 Task: Look for space in Lucena, Spain from 1st June, 2023 to 4th June, 2023 for 1 adult in price range Rs.6000 to Rs.16000. Place can be private room with 1  bedroom having 1 bed and 1 bathroom. Property type can be house, flat, guest house. Amenities needed are: wifi. Booking option can be shelf check-in. Required host language is English.
Action: Mouse moved to (327, 169)
Screenshot: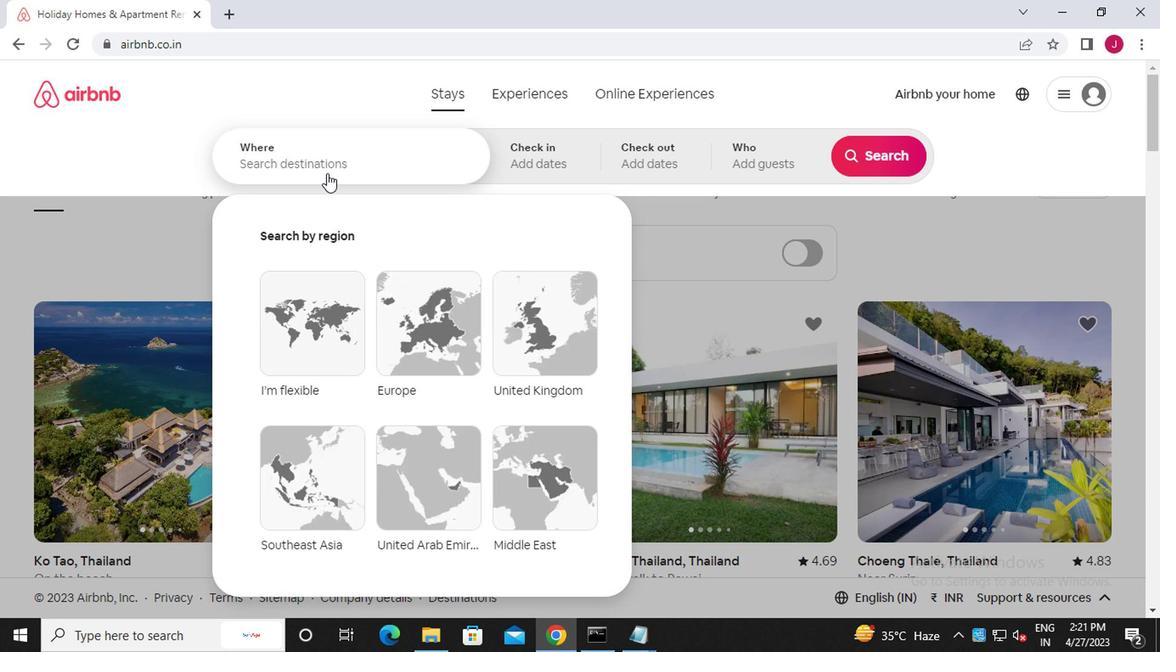 
Action: Mouse pressed left at (327, 169)
Screenshot: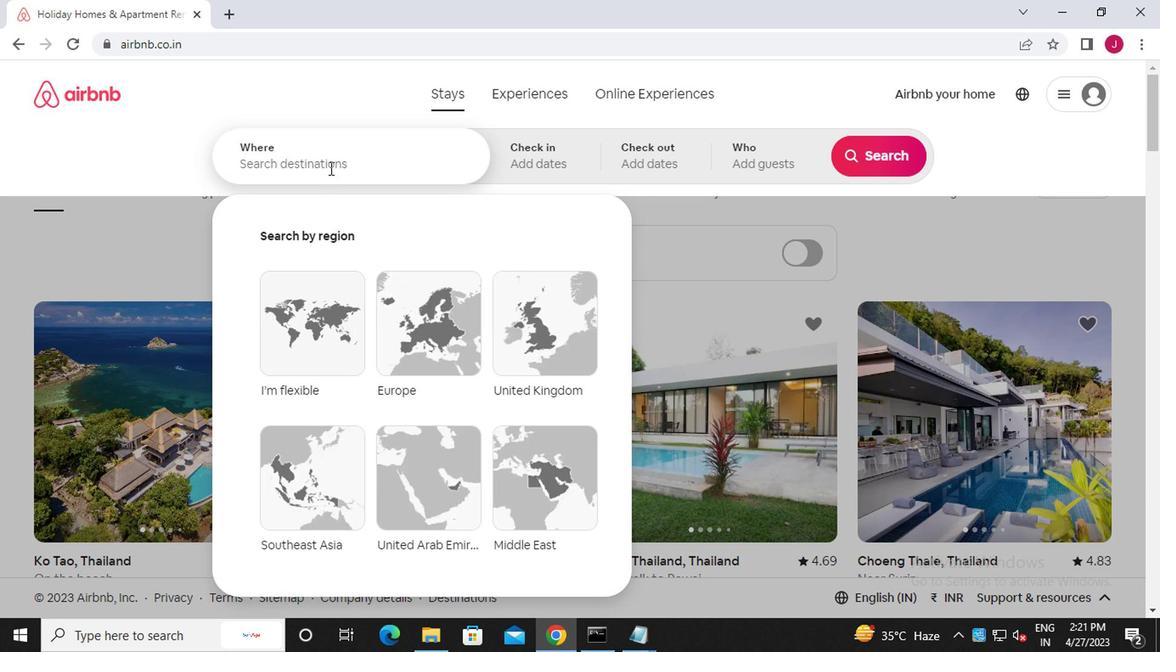 
Action: Key pressed l<Key.caps_lock>ucena,<Key.caps_lock>s<Key.caps_lock>pain
Screenshot: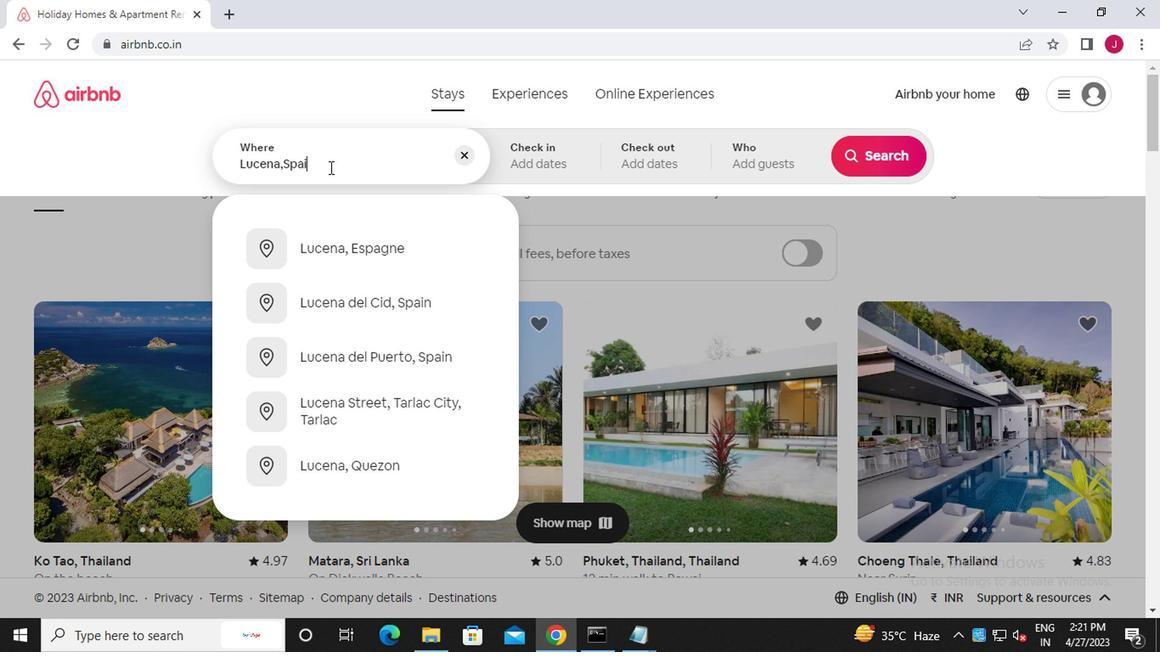 
Action: Mouse moved to (546, 160)
Screenshot: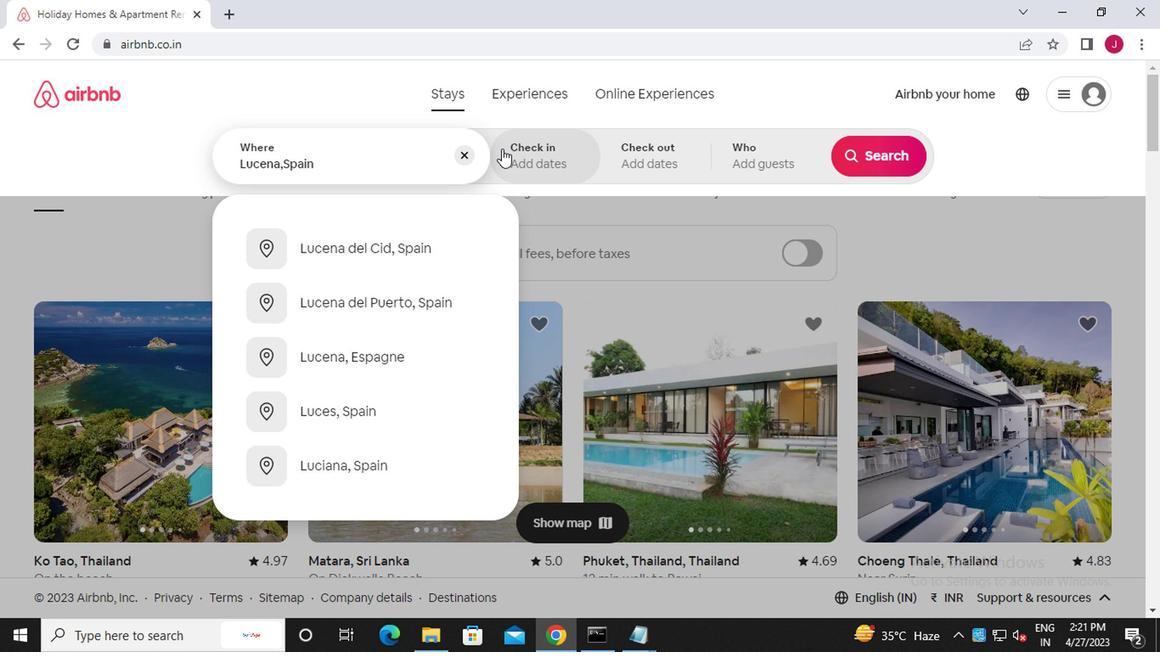 
Action: Mouse pressed left at (546, 160)
Screenshot: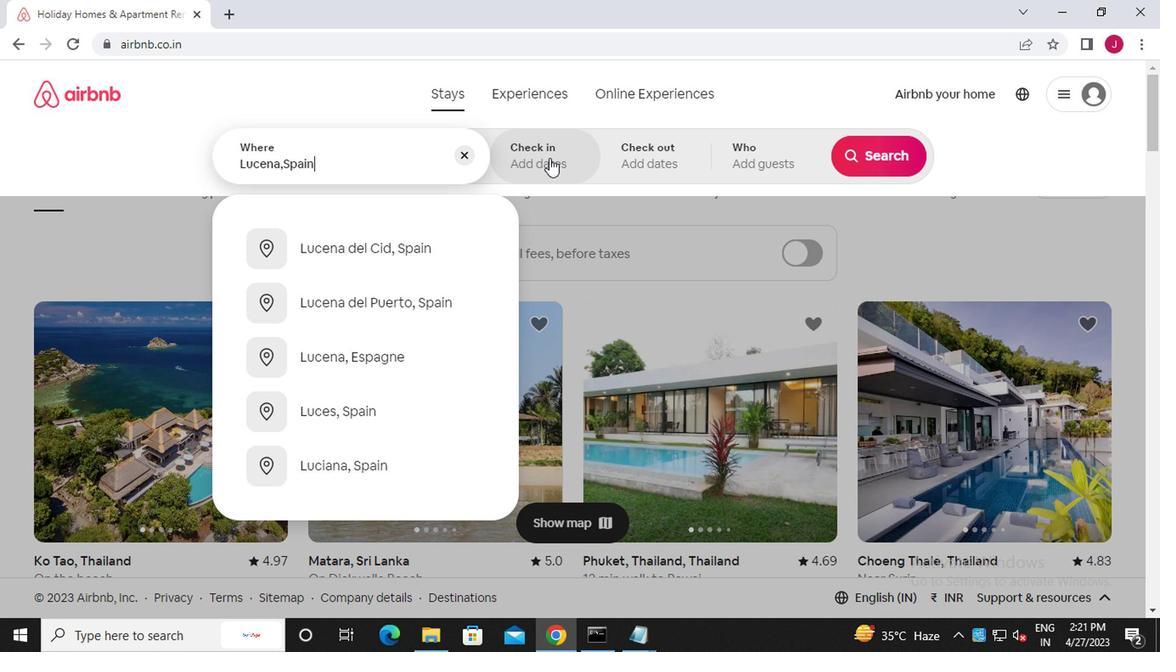 
Action: Mouse moved to (867, 292)
Screenshot: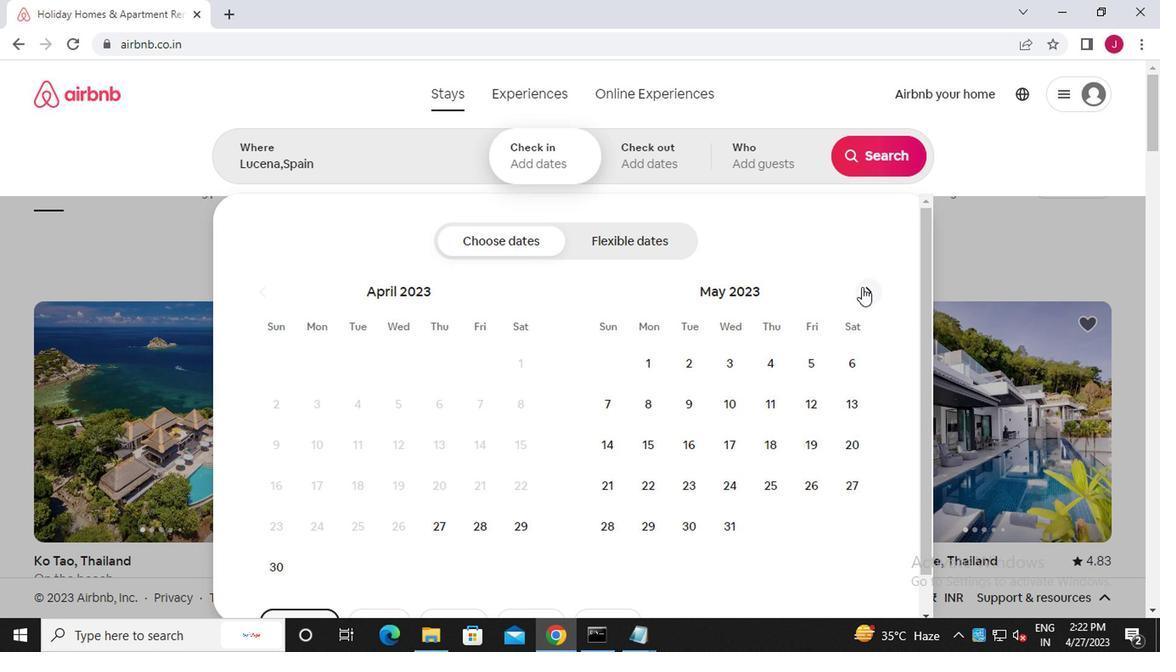 
Action: Mouse pressed left at (867, 292)
Screenshot: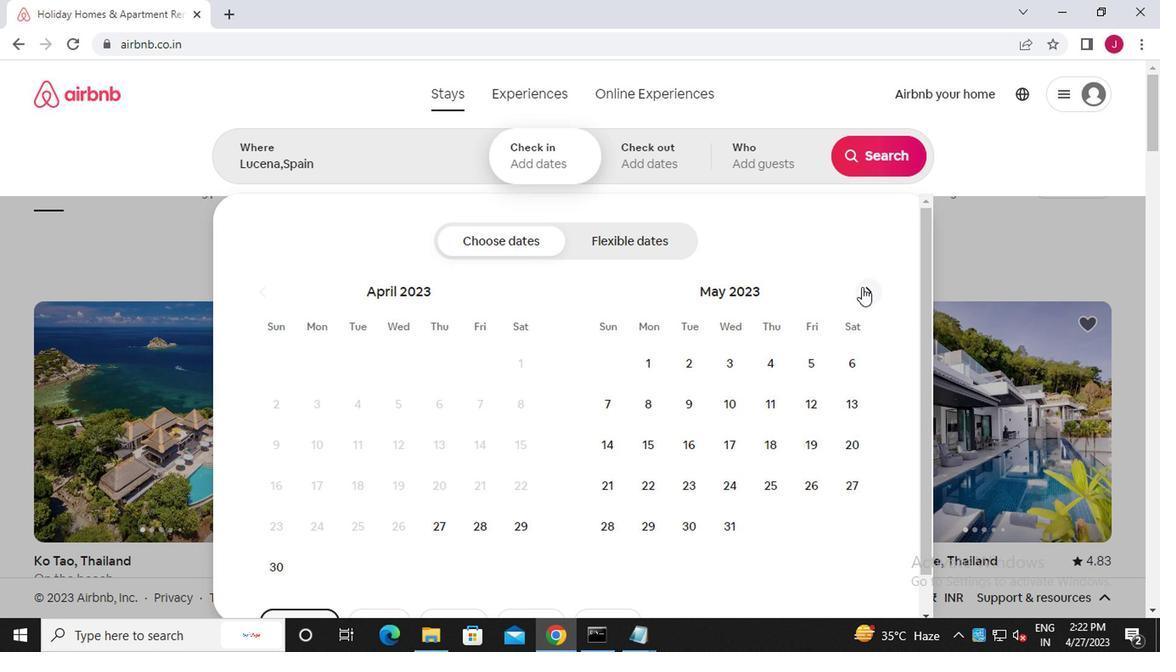 
Action: Mouse moved to (772, 363)
Screenshot: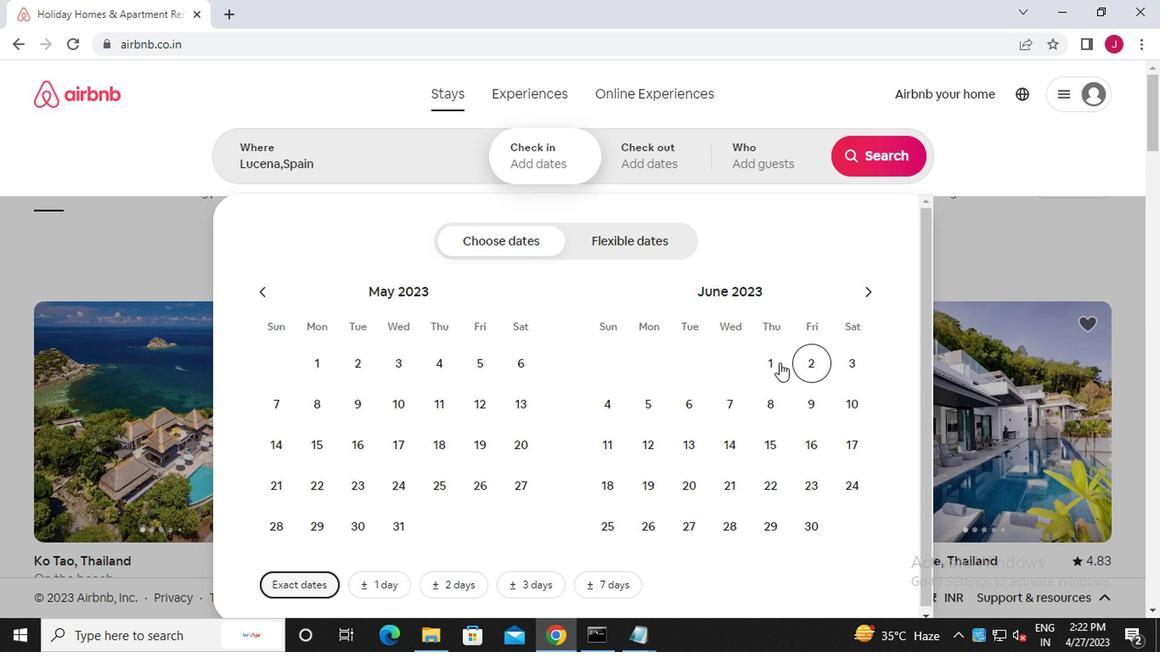 
Action: Mouse pressed left at (772, 363)
Screenshot: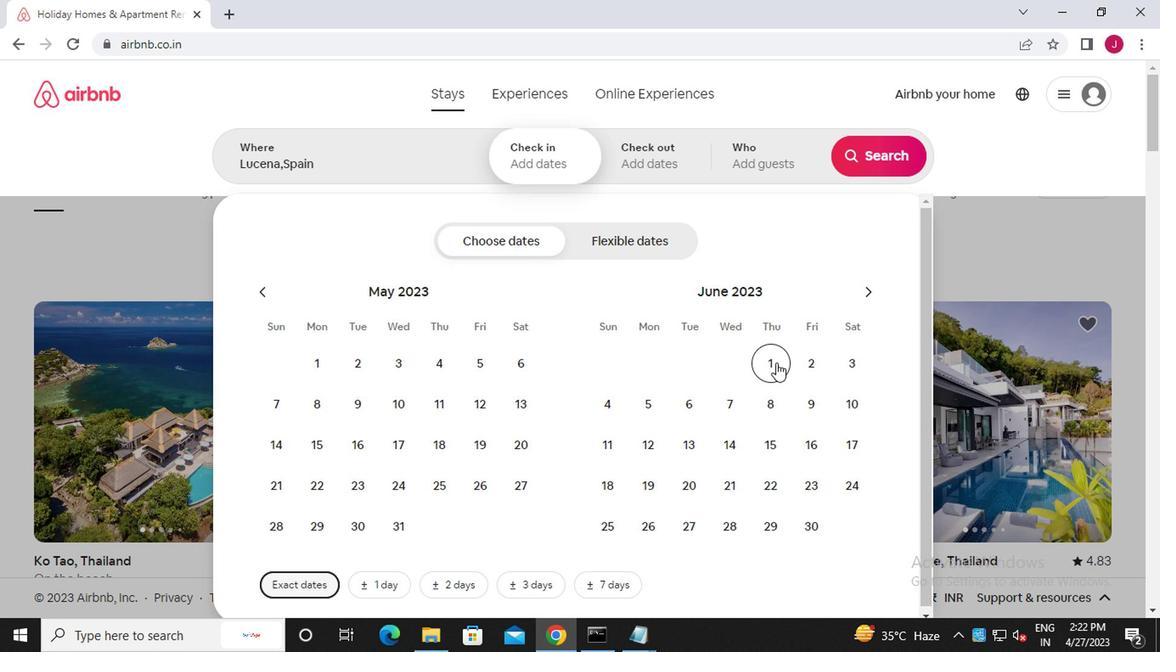 
Action: Mouse moved to (608, 400)
Screenshot: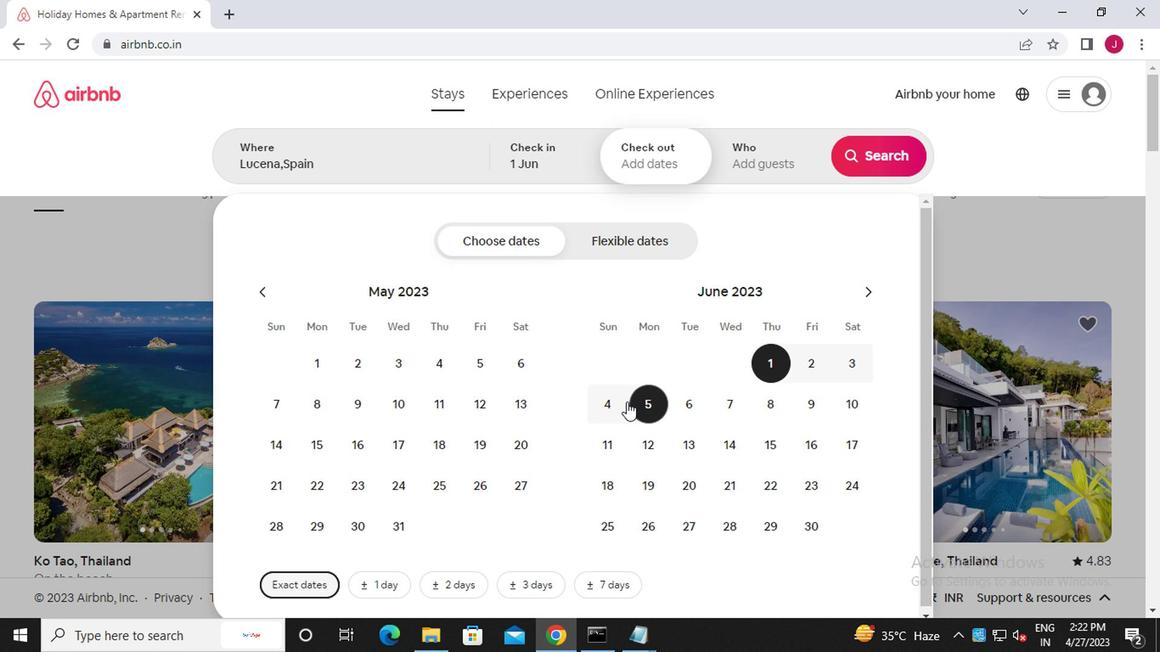 
Action: Mouse pressed left at (608, 400)
Screenshot: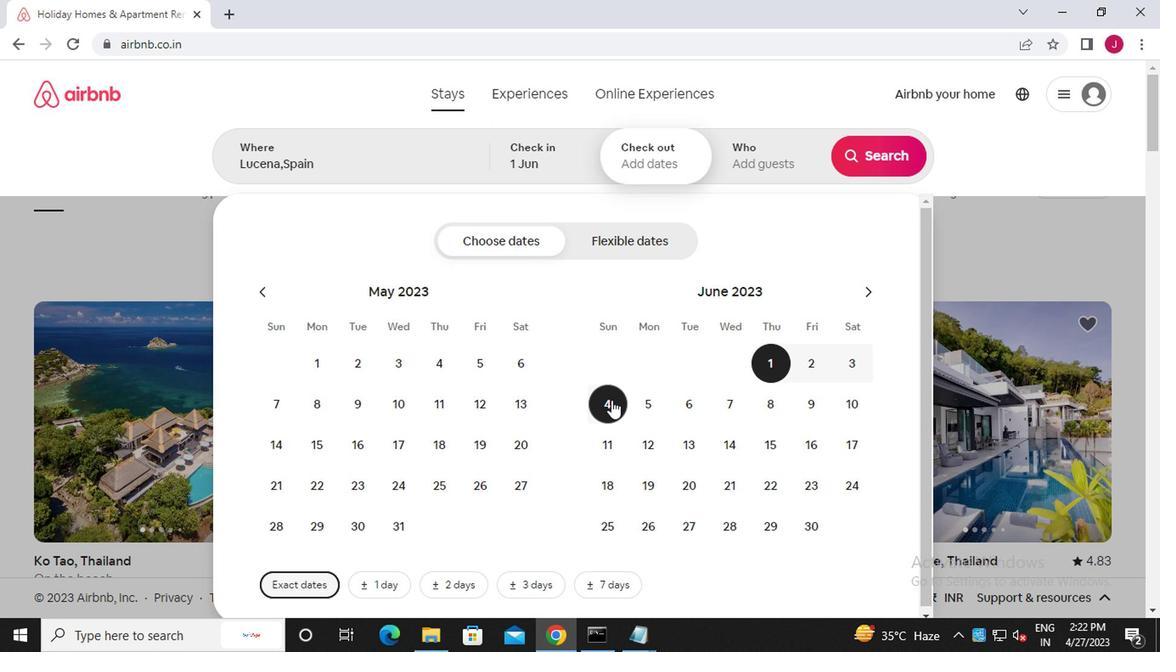 
Action: Mouse moved to (756, 162)
Screenshot: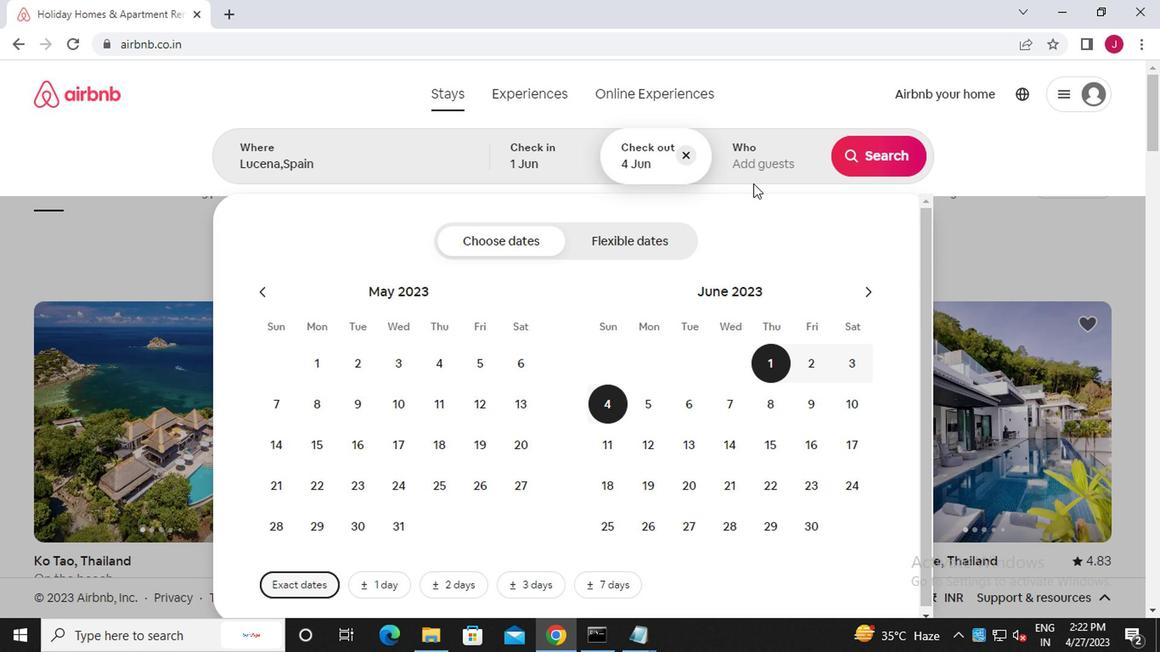 
Action: Mouse pressed left at (756, 162)
Screenshot: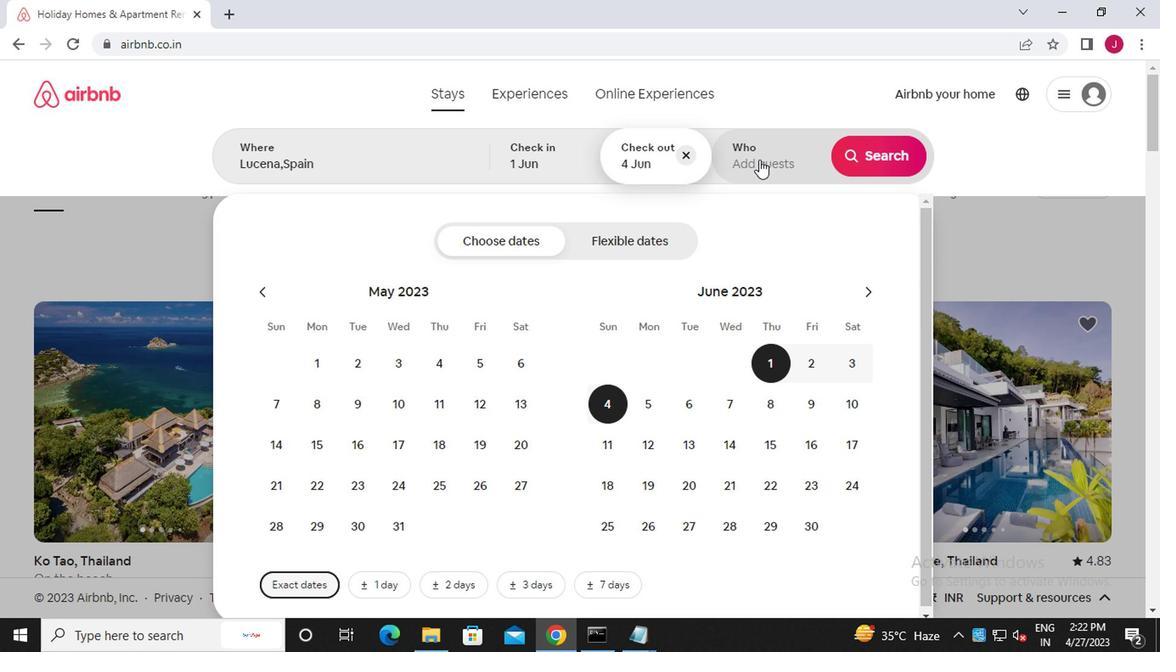 
Action: Mouse moved to (880, 247)
Screenshot: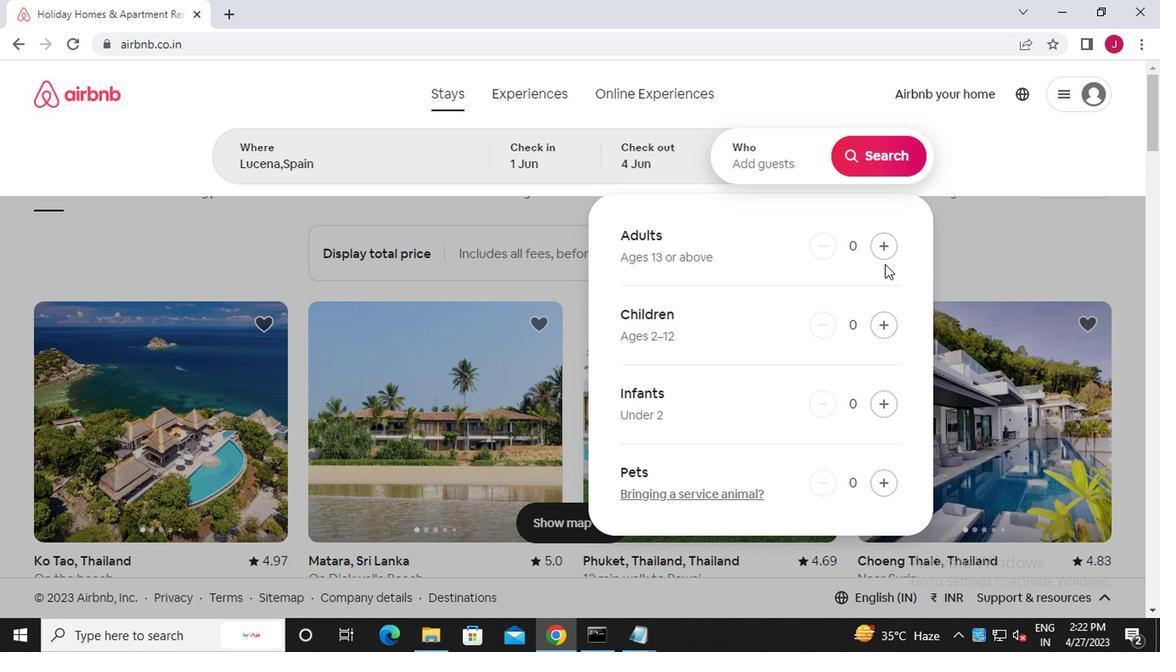 
Action: Mouse pressed left at (880, 247)
Screenshot: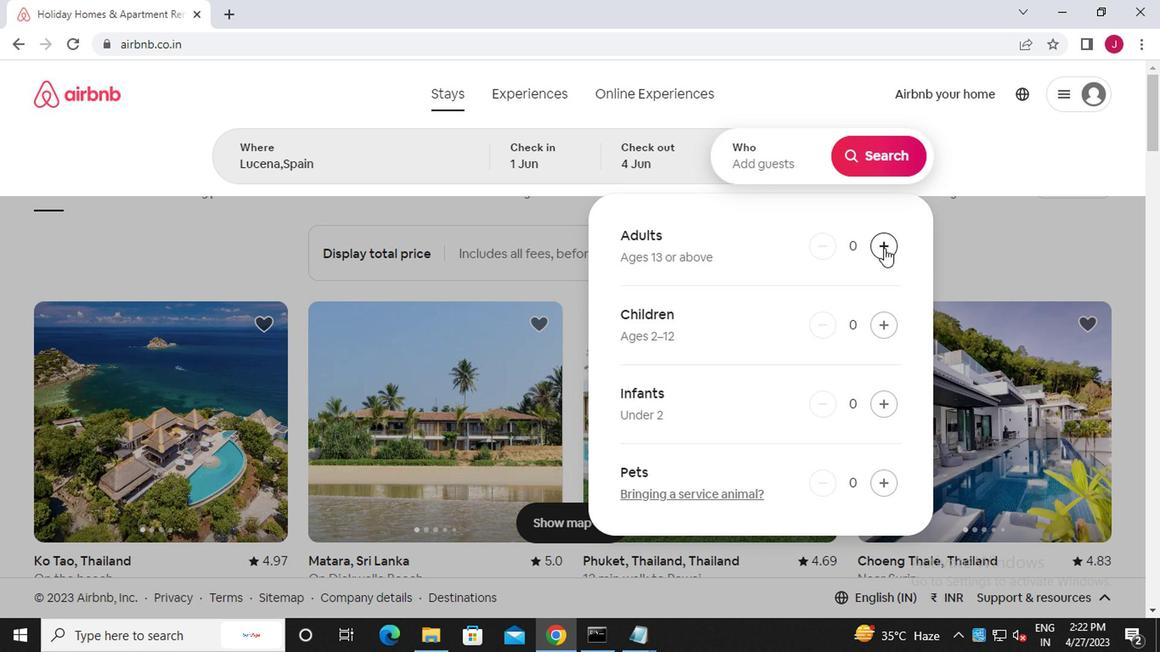 
Action: Mouse moved to (885, 155)
Screenshot: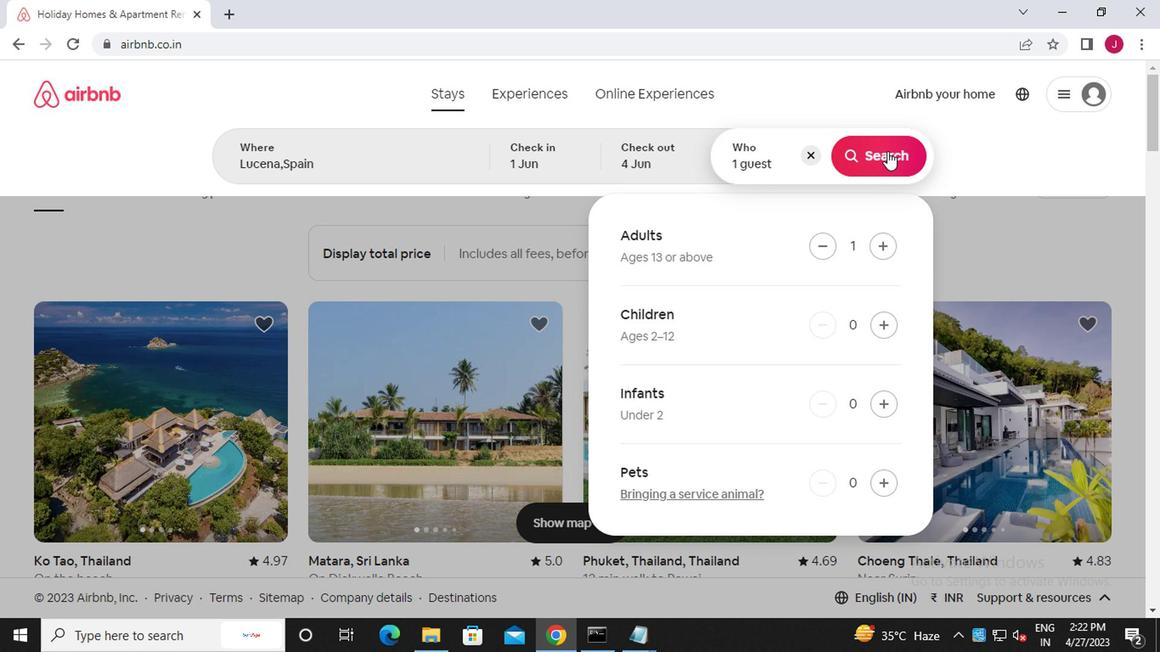 
Action: Mouse pressed left at (885, 155)
Screenshot: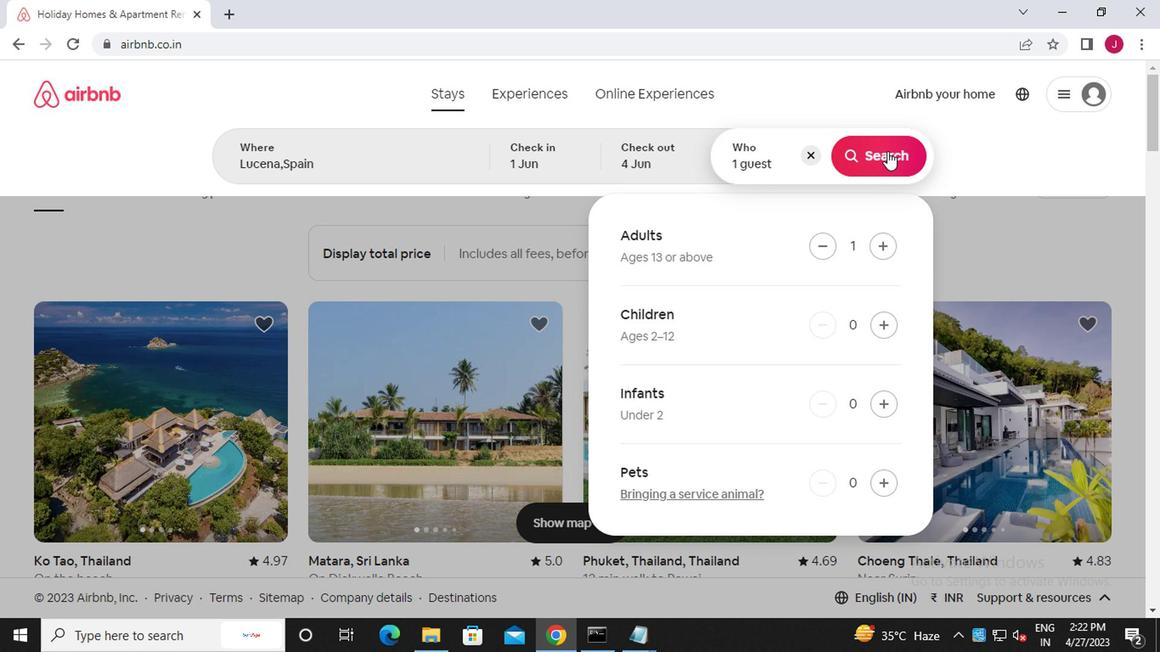 
Action: Mouse moved to (1065, 168)
Screenshot: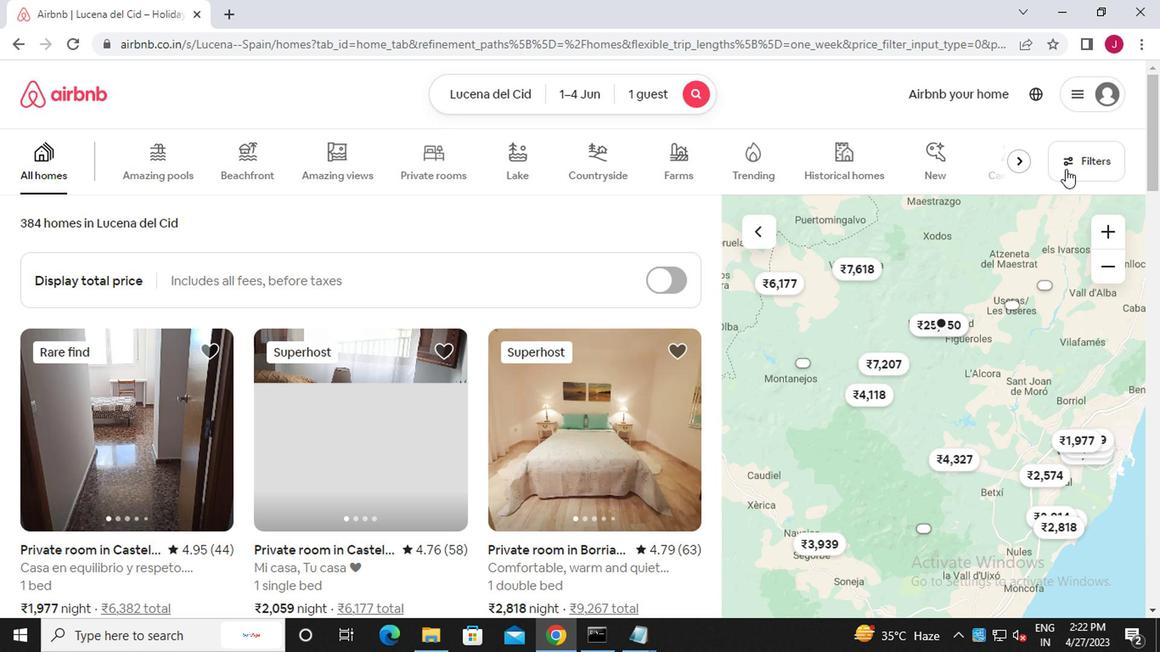 
Action: Mouse pressed left at (1065, 168)
Screenshot: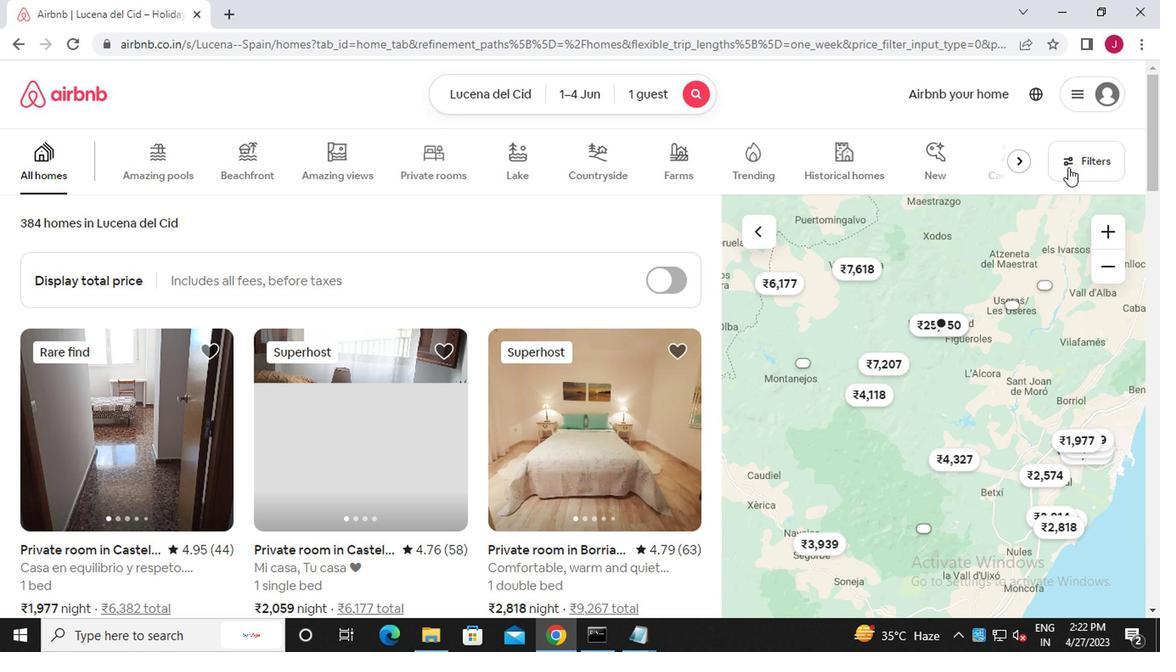 
Action: Mouse moved to (365, 373)
Screenshot: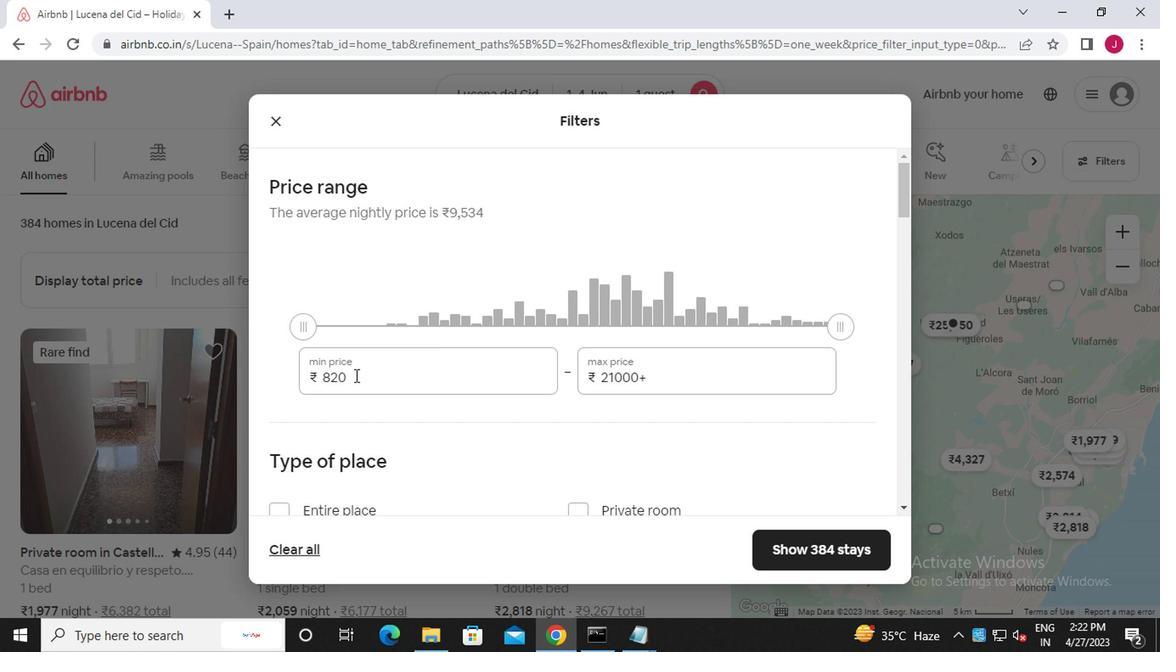 
Action: Mouse pressed left at (365, 373)
Screenshot: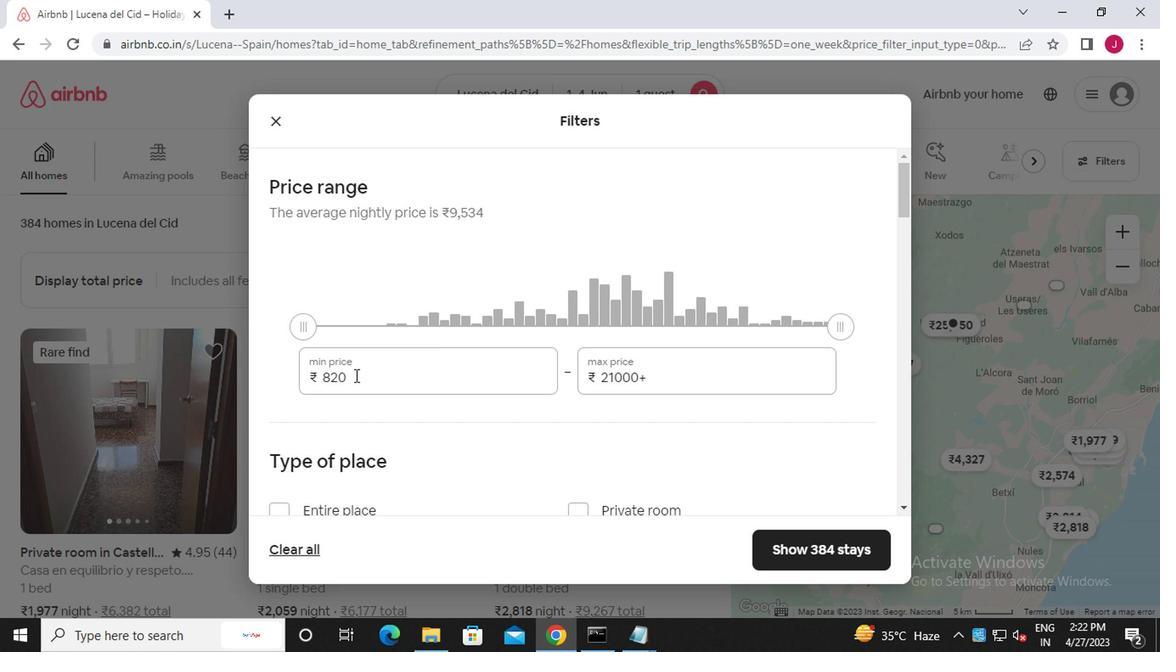 
Action: Mouse moved to (369, 371)
Screenshot: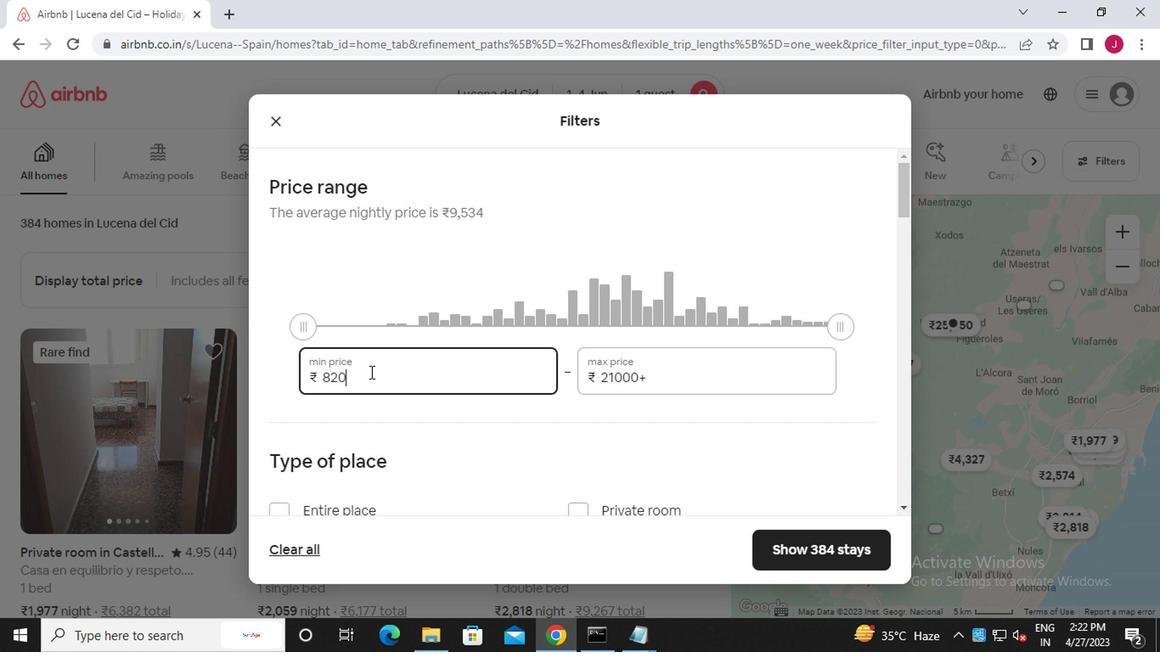 
Action: Key pressed <Key.backspace><Key.backspace><Key.backspace><<102>><<96>><<96>><<96>>
Screenshot: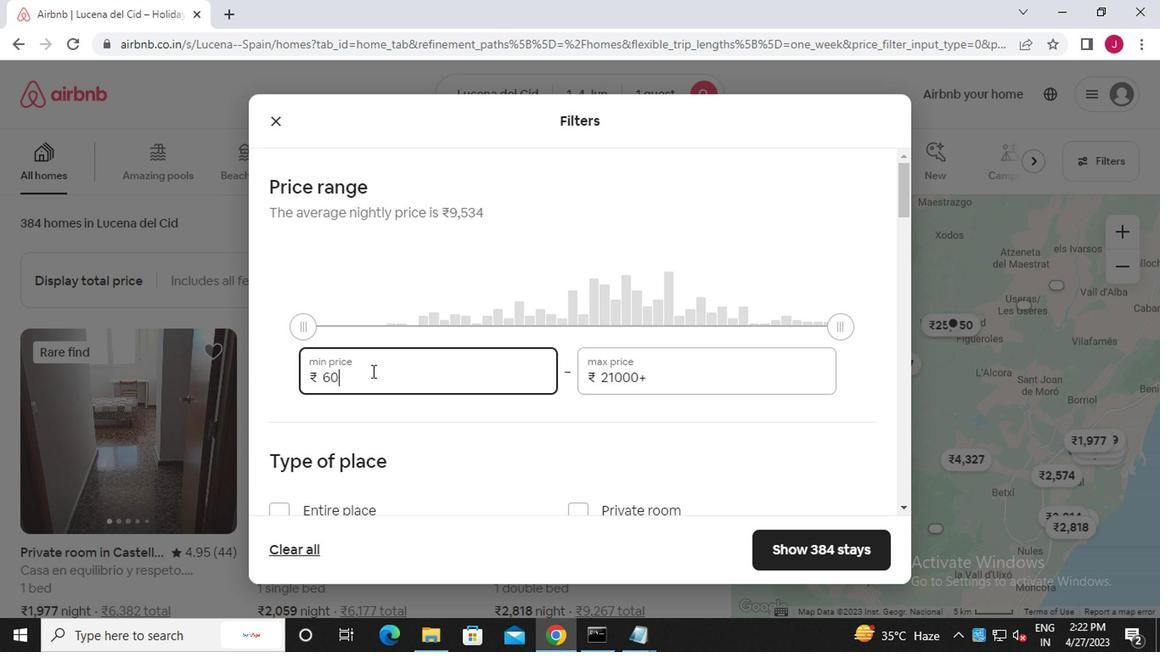 
Action: Mouse moved to (693, 371)
Screenshot: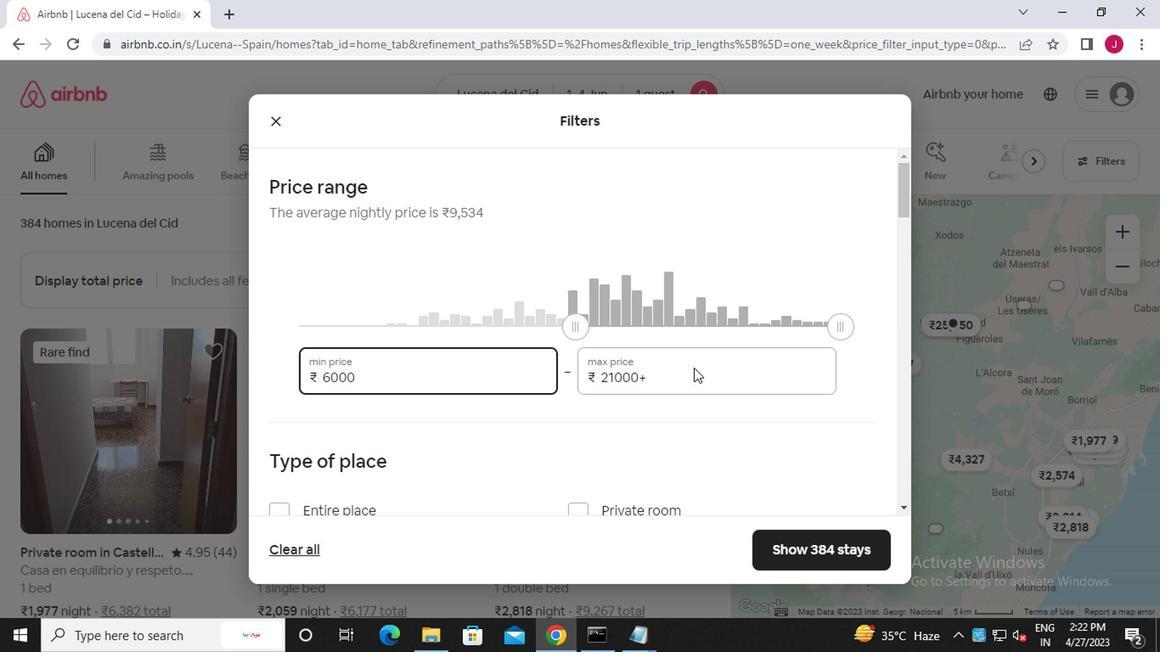 
Action: Mouse pressed left at (693, 371)
Screenshot: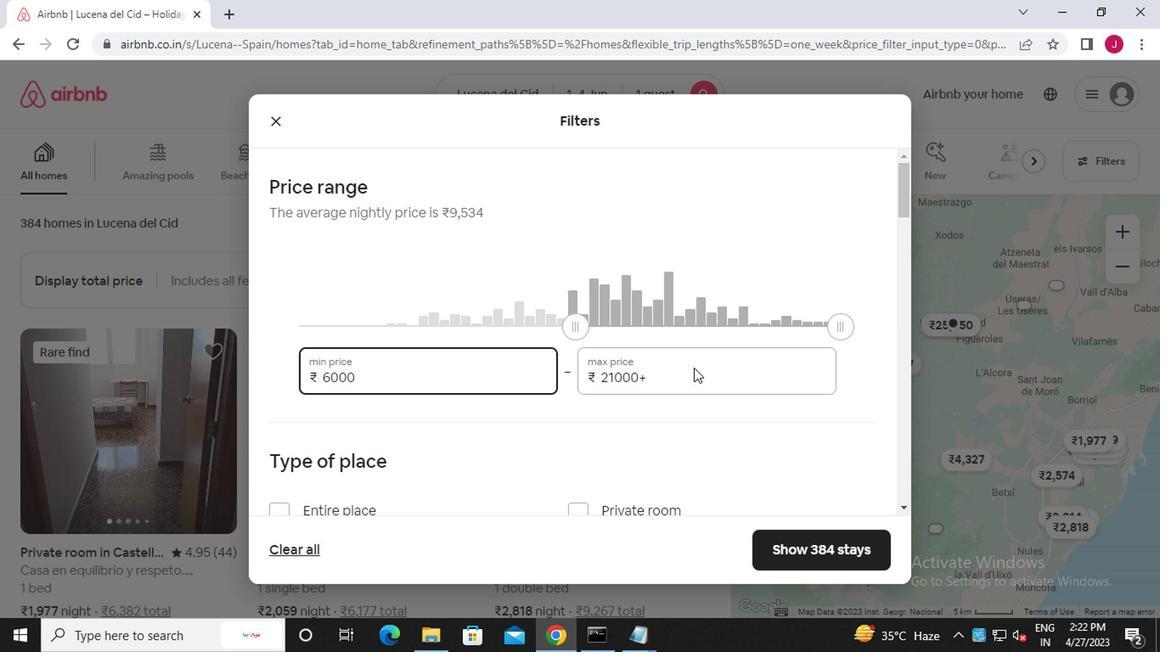 
Action: Mouse moved to (674, 365)
Screenshot: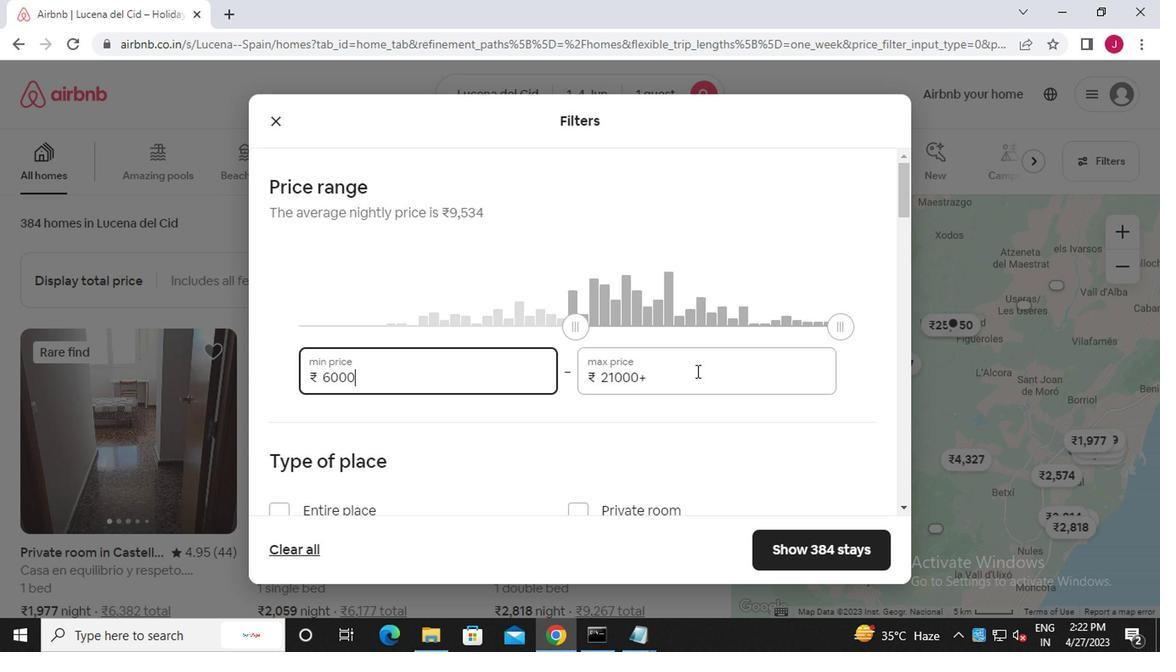
Action: Key pressed <Key.backspace><Key.backspace><Key.backspace><Key.backspace><Key.backspace><Key.backspace><Key.backspace><Key.backspace><Key.backspace><Key.backspace><<97>><<102>><<96>><<96>><<96>>
Screenshot: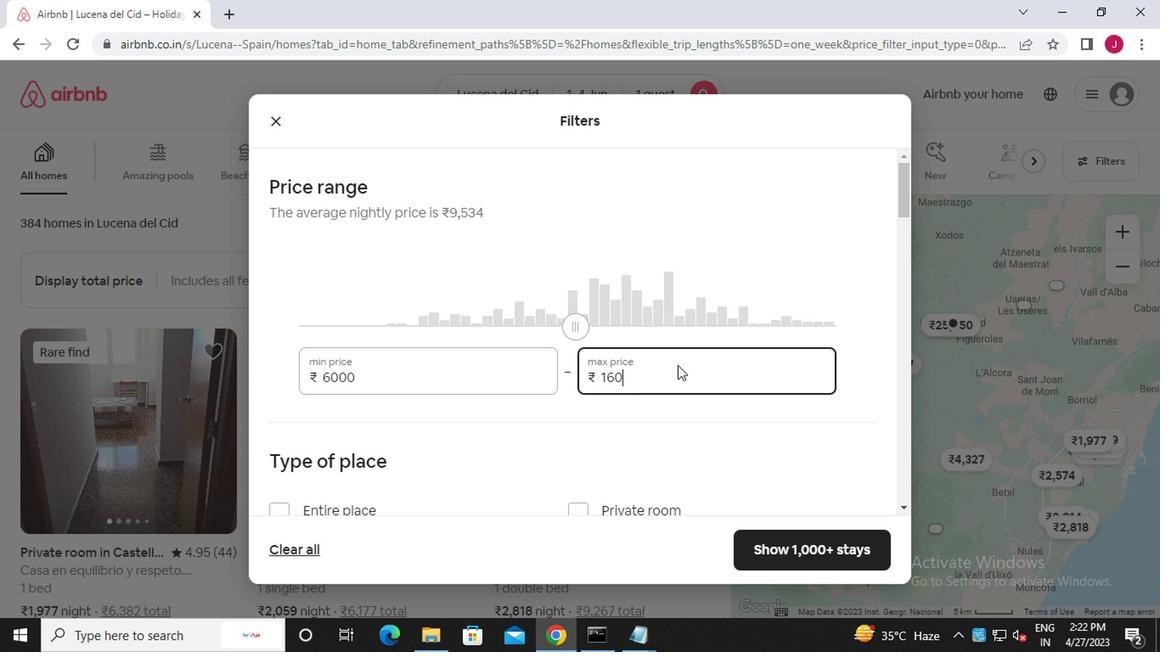 
Action: Mouse moved to (379, 416)
Screenshot: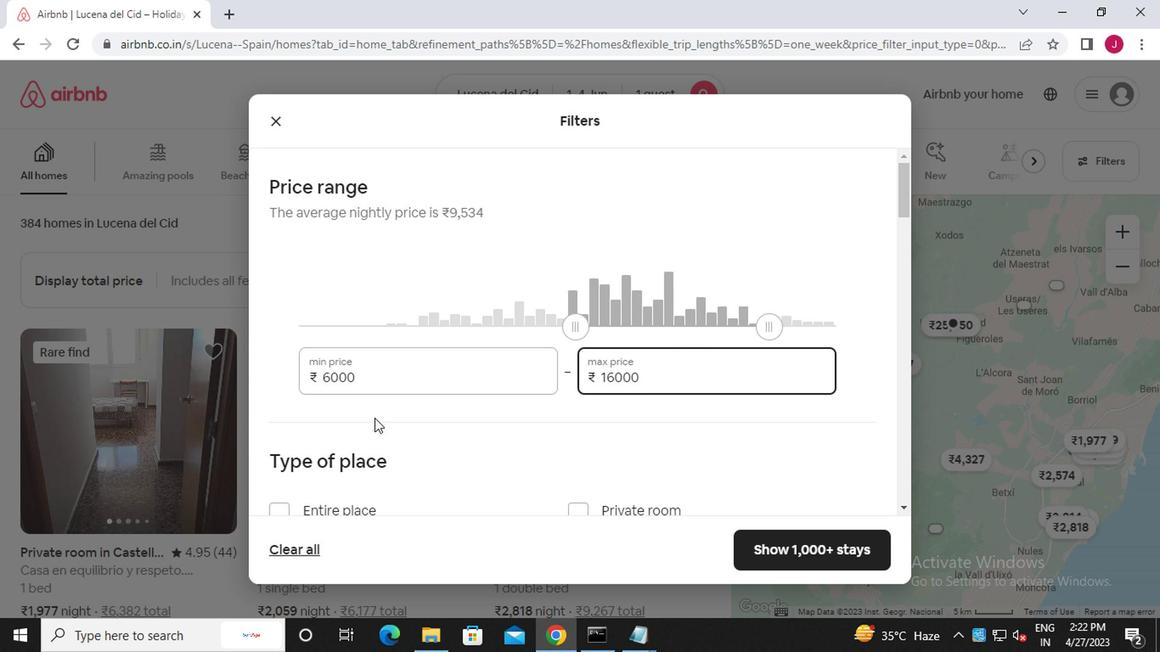 
Action: Mouse scrolled (379, 415) with delta (0, -1)
Screenshot: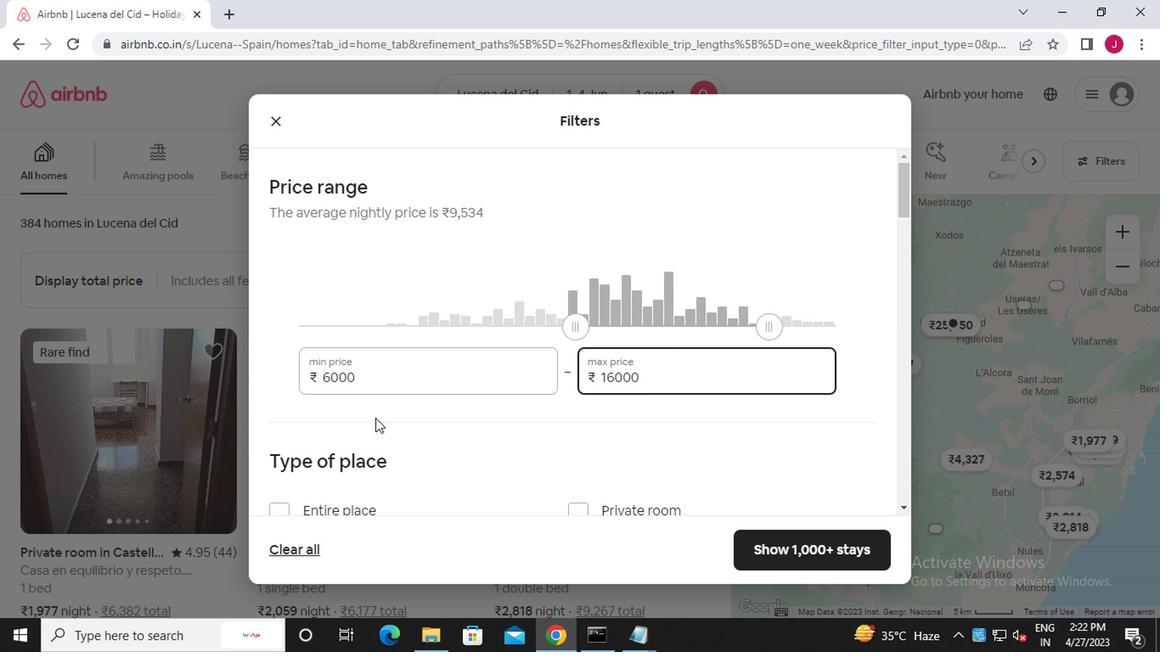 
Action: Mouse scrolled (379, 415) with delta (0, -1)
Screenshot: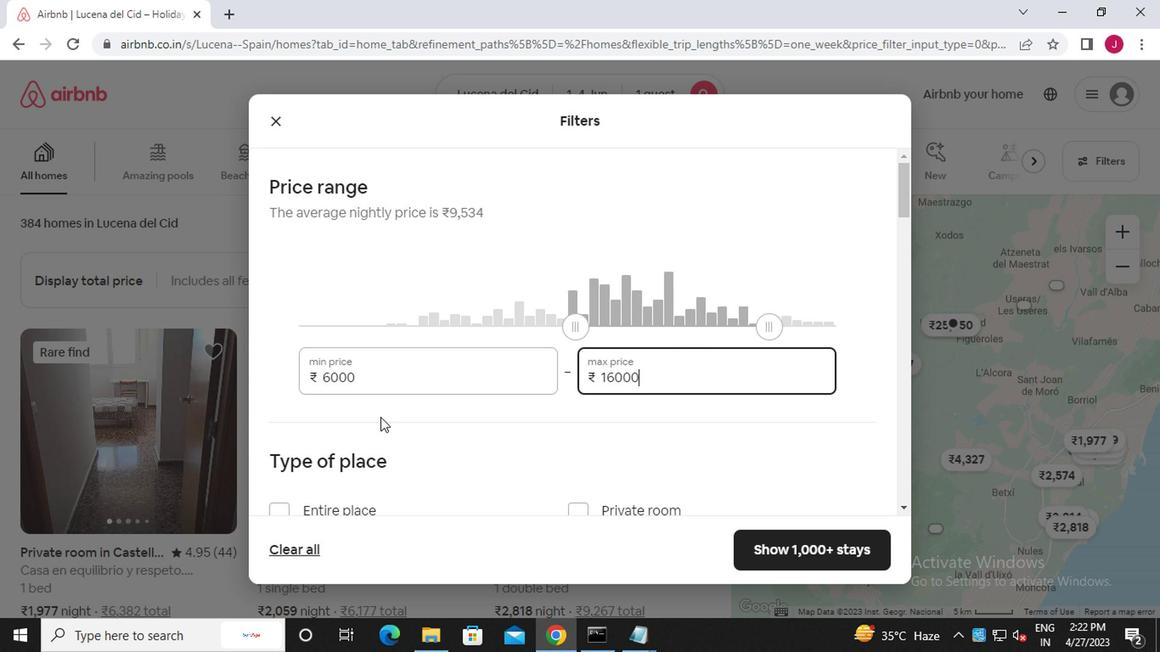 
Action: Mouse scrolled (379, 415) with delta (0, -1)
Screenshot: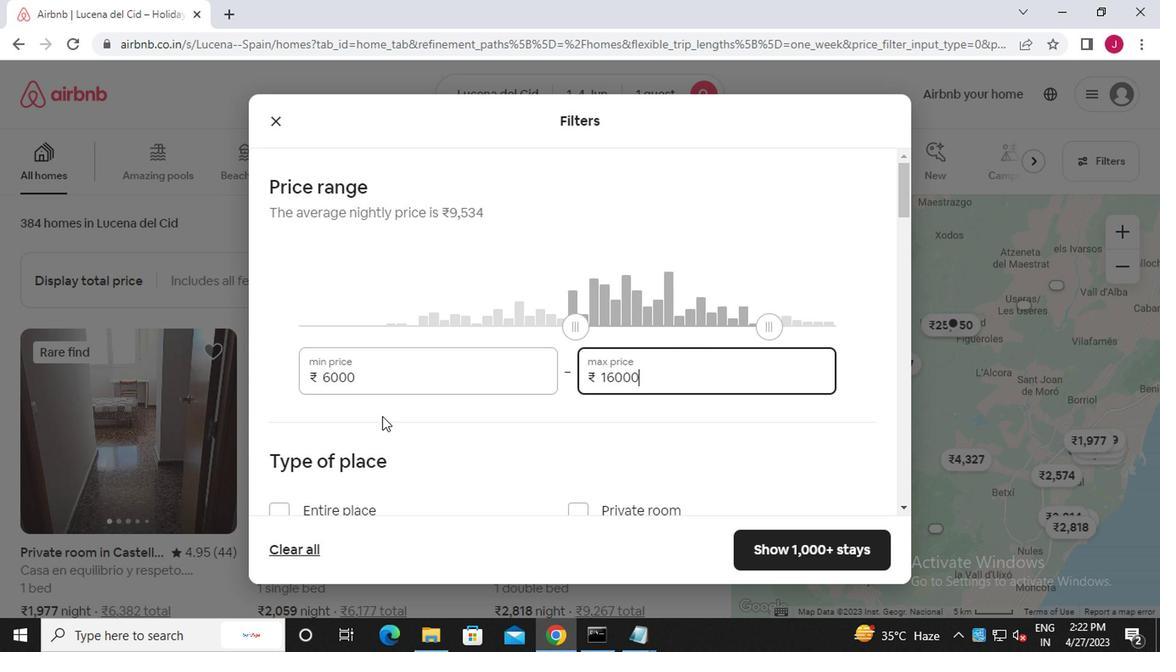 
Action: Mouse moved to (582, 256)
Screenshot: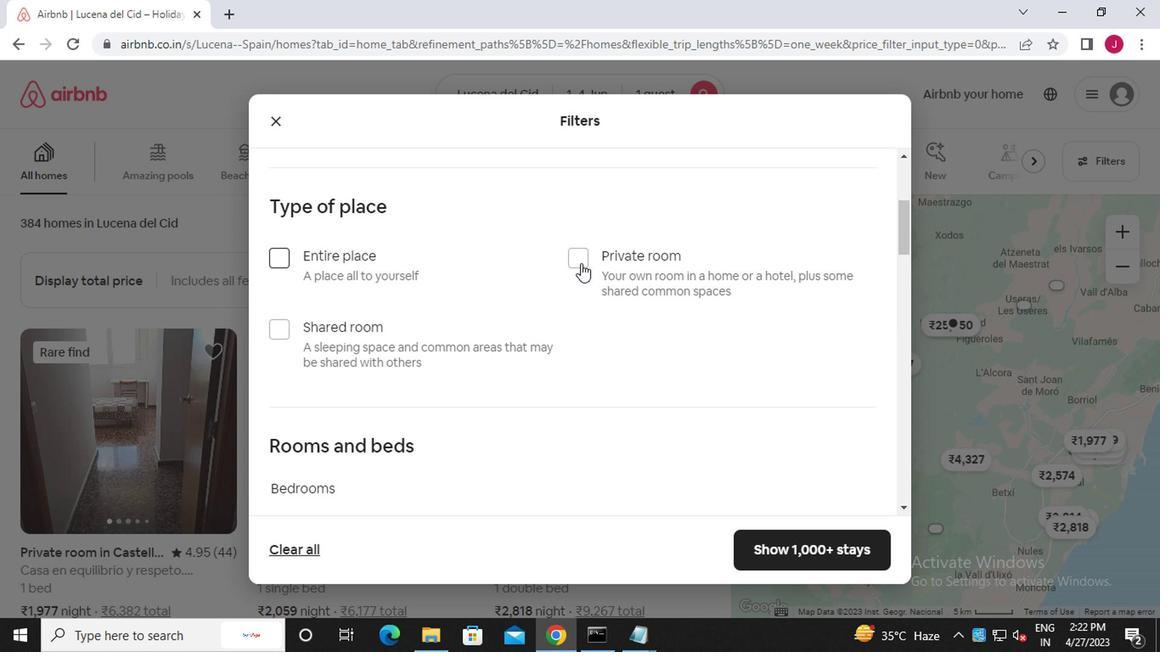 
Action: Mouse pressed left at (582, 256)
Screenshot: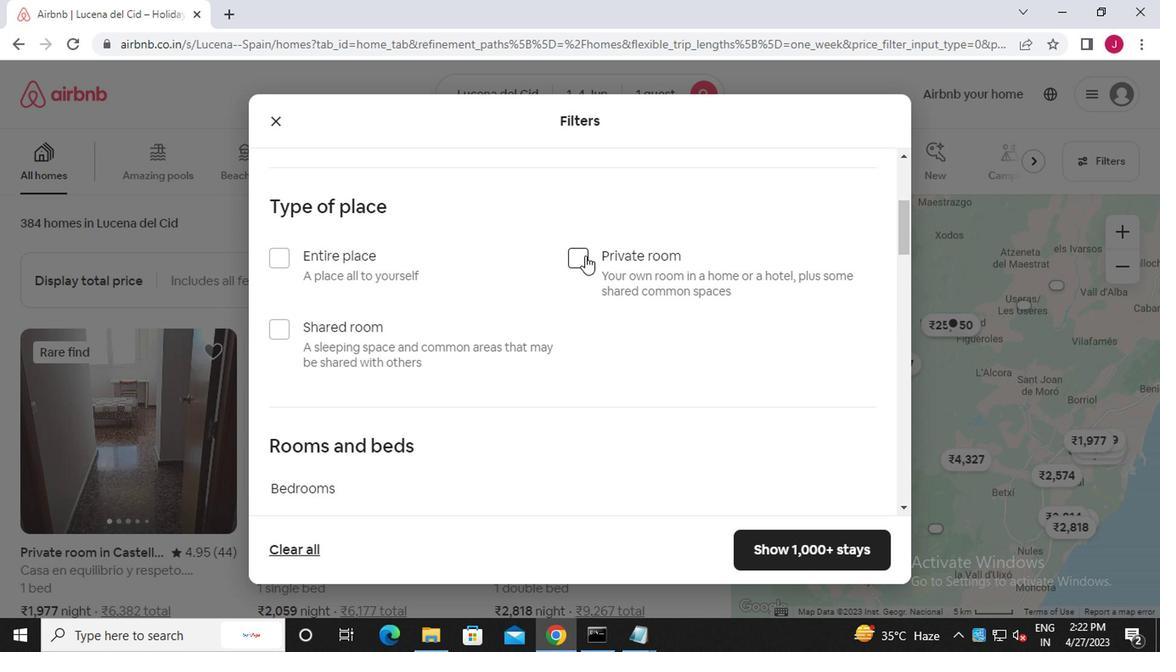 
Action: Mouse moved to (425, 333)
Screenshot: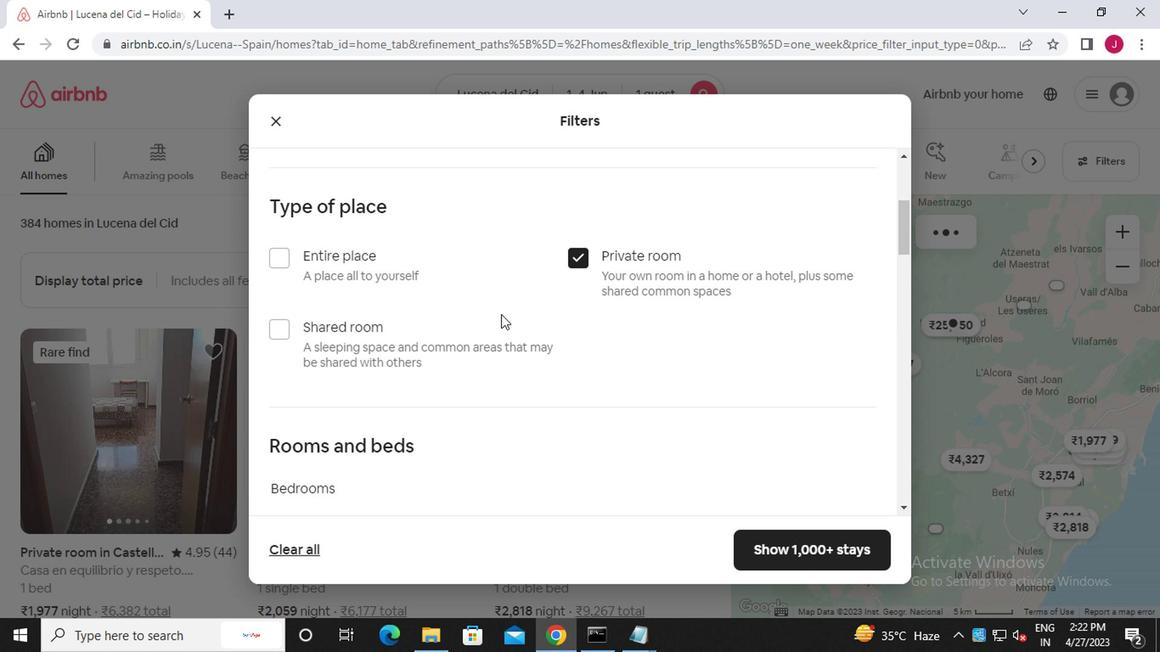 
Action: Mouse scrolled (425, 332) with delta (0, 0)
Screenshot: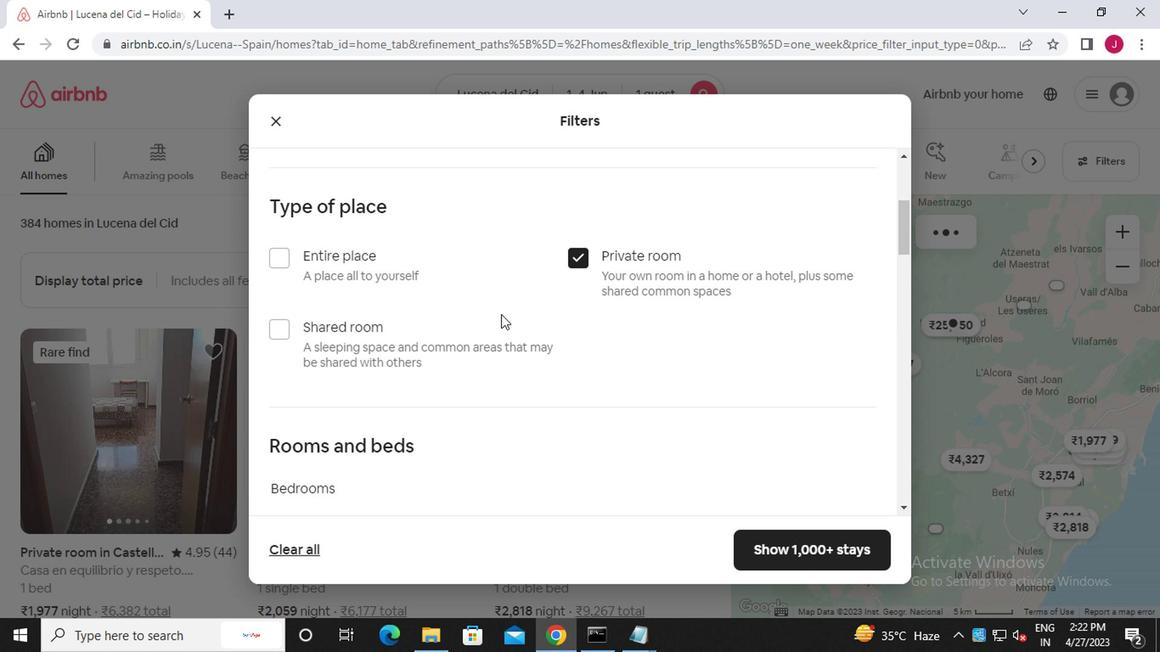 
Action: Mouse moved to (422, 333)
Screenshot: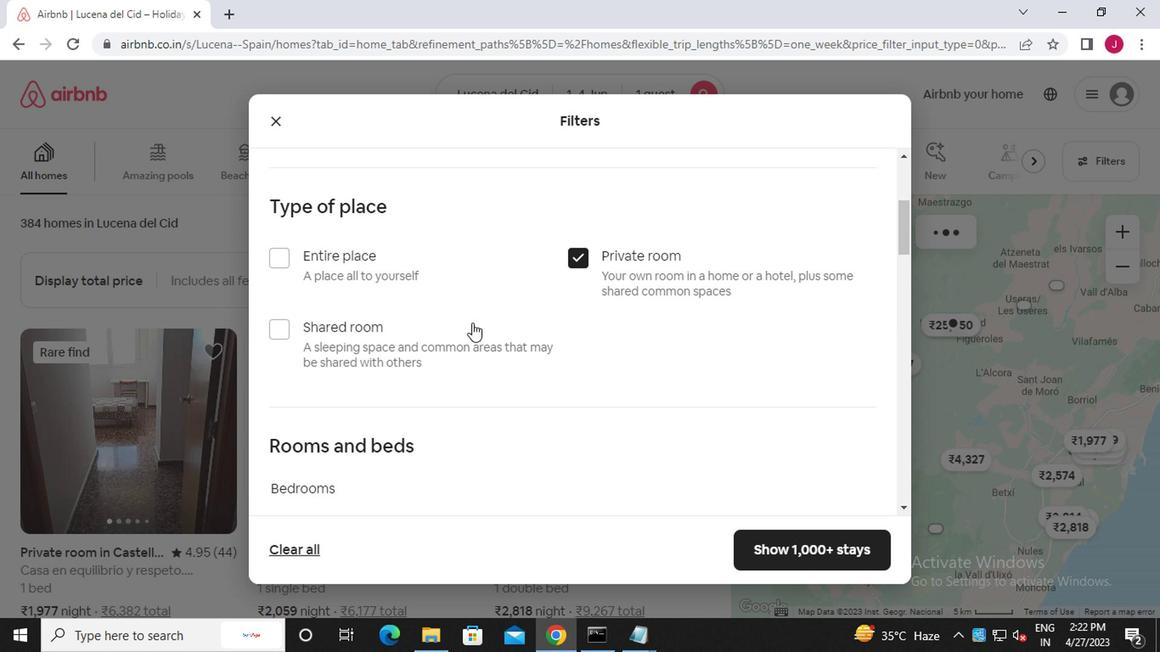 
Action: Mouse scrolled (422, 333) with delta (0, 0)
Screenshot: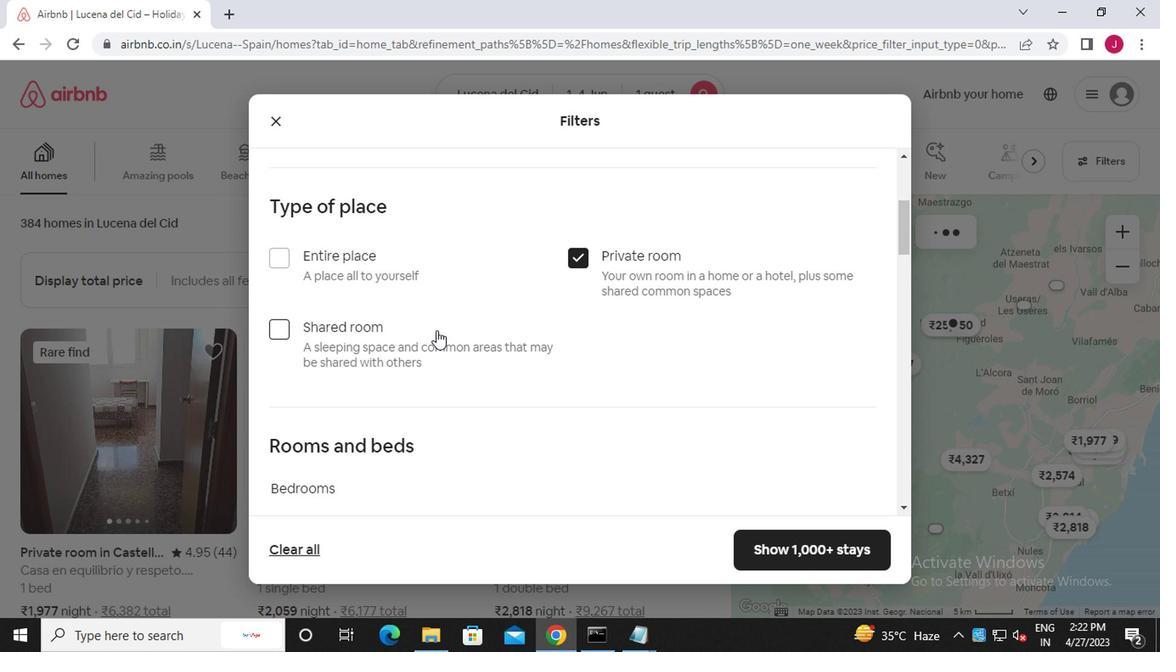 
Action: Mouse scrolled (422, 333) with delta (0, 0)
Screenshot: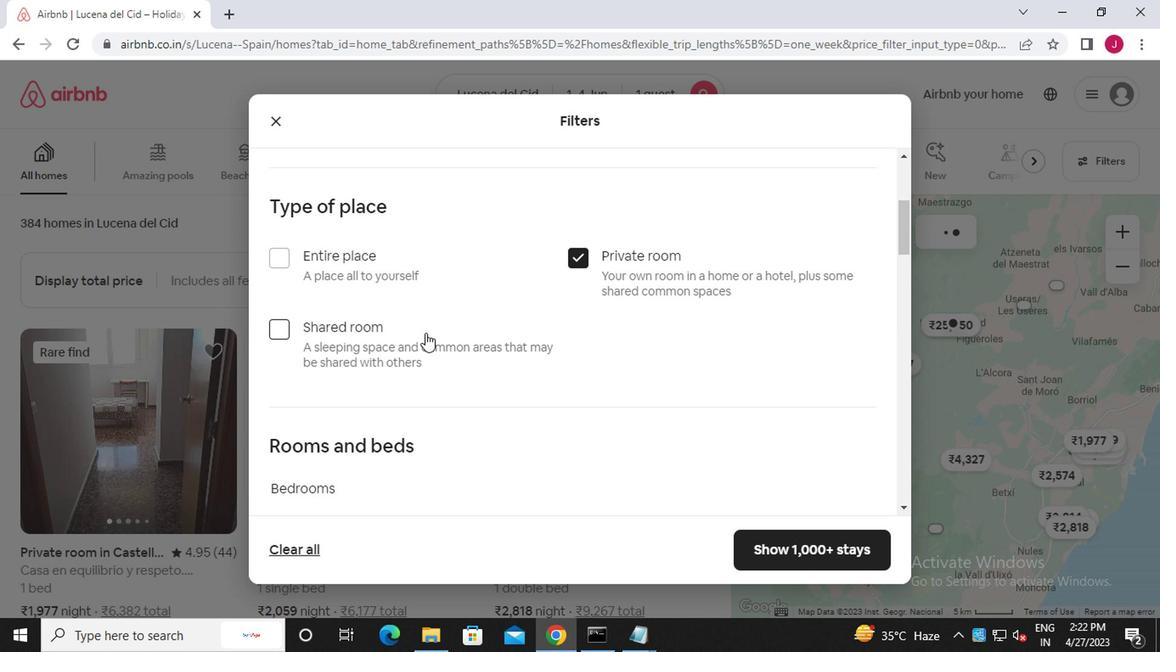
Action: Mouse moved to (377, 277)
Screenshot: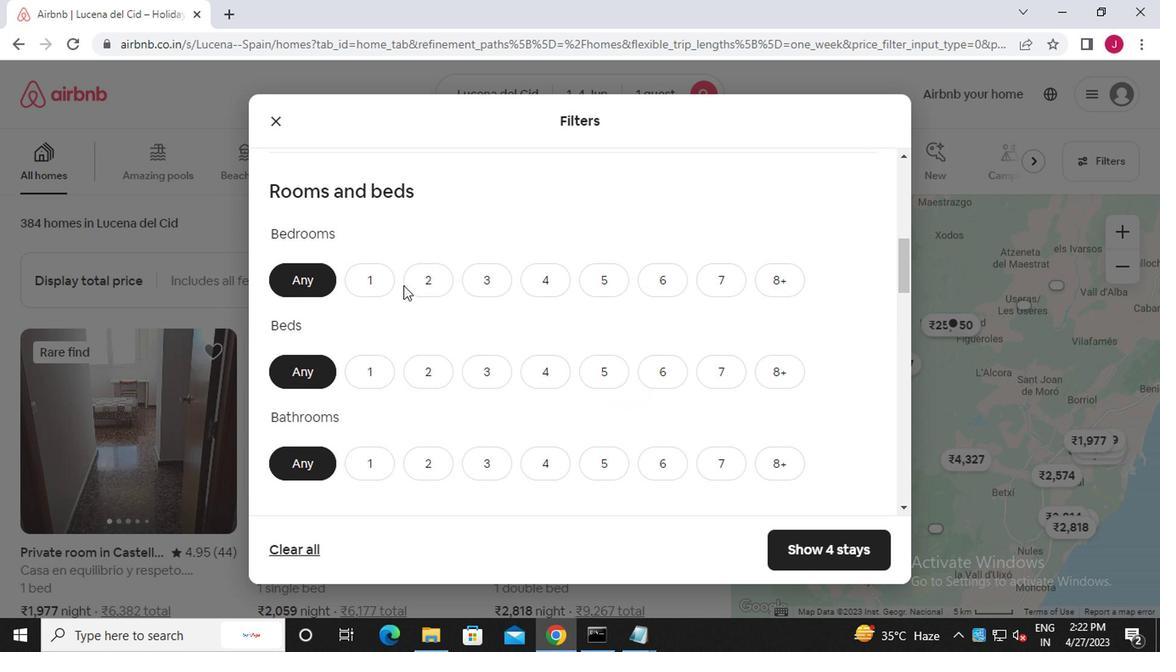 
Action: Mouse pressed left at (377, 277)
Screenshot: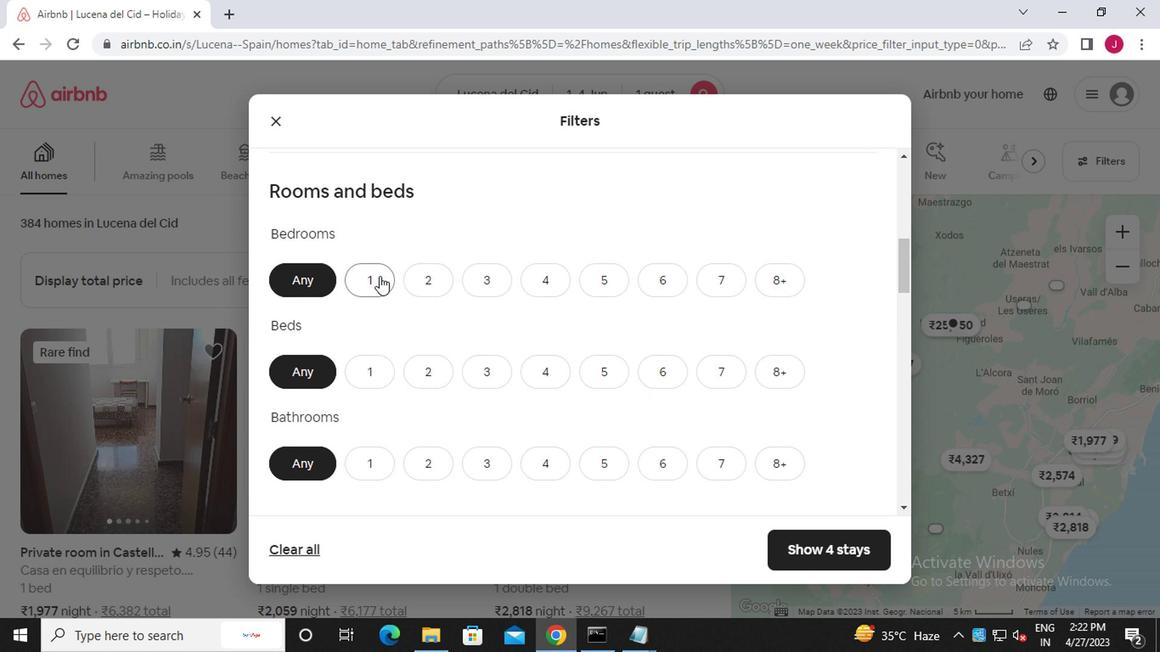 
Action: Mouse moved to (382, 373)
Screenshot: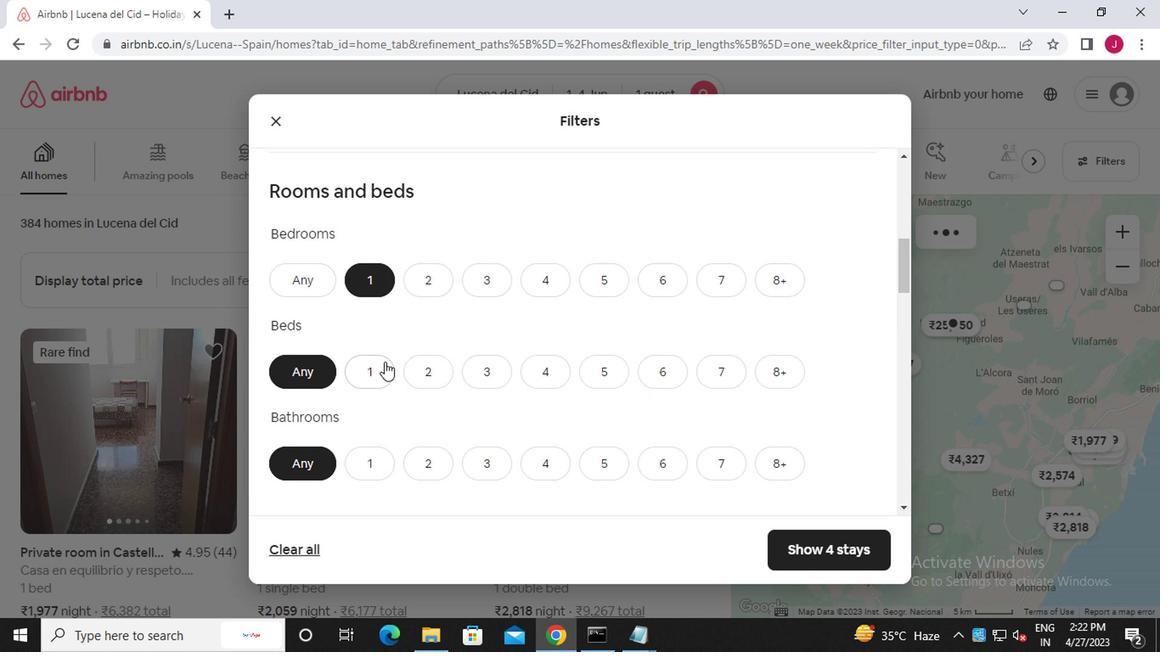 
Action: Mouse pressed left at (382, 373)
Screenshot: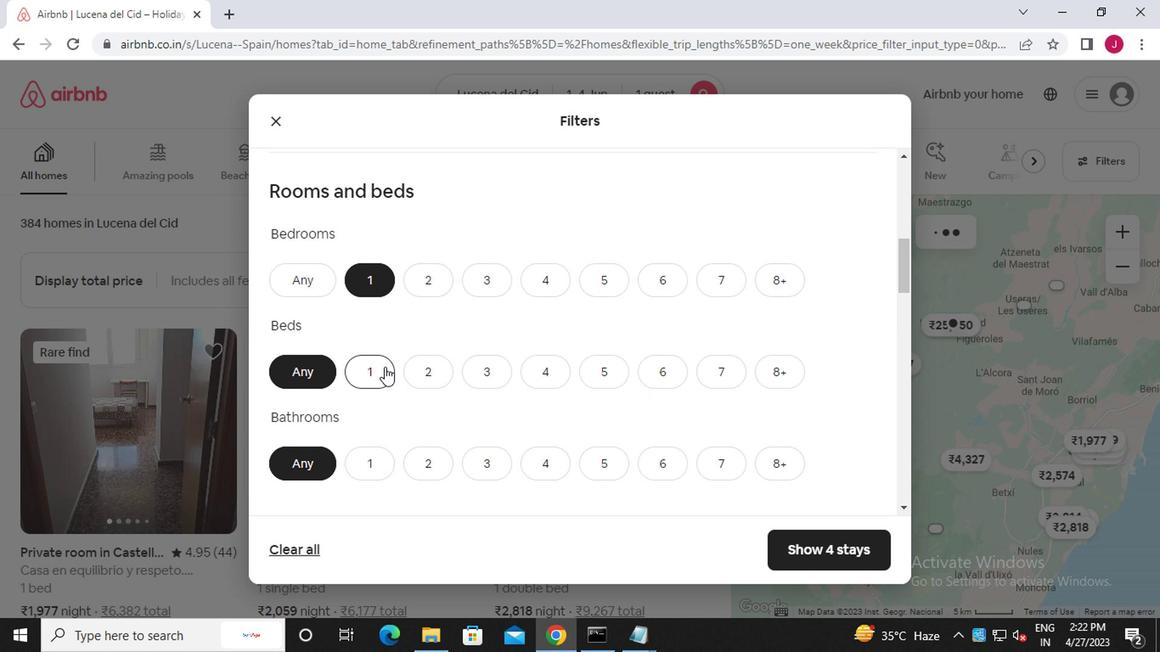 
Action: Mouse moved to (373, 463)
Screenshot: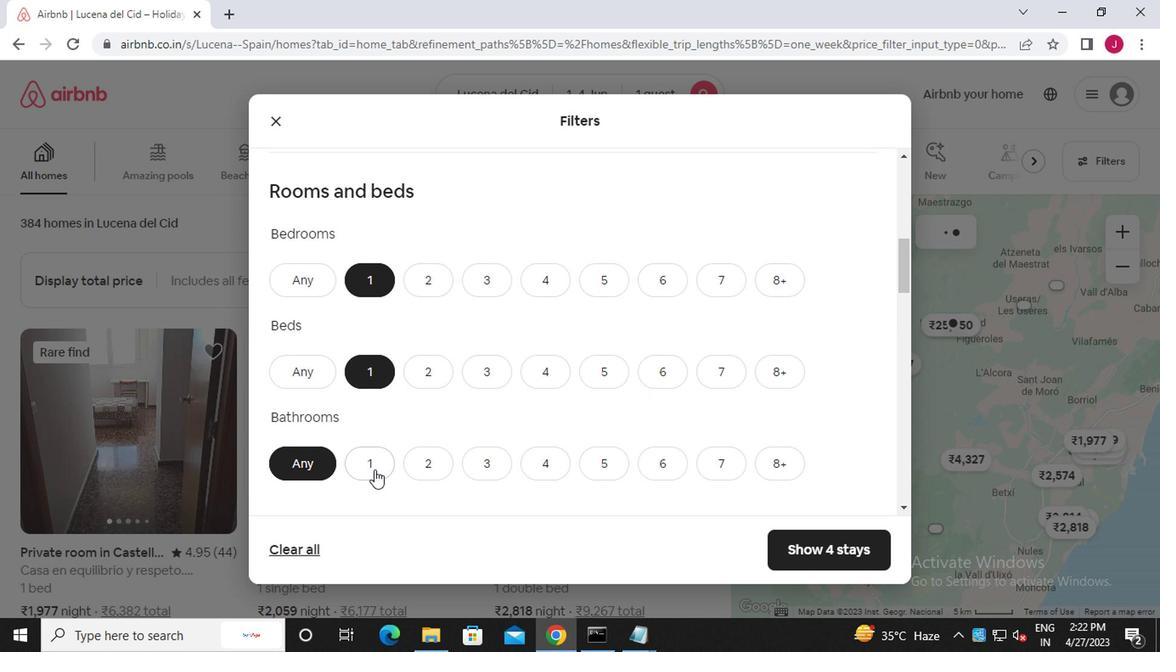
Action: Mouse pressed left at (373, 463)
Screenshot: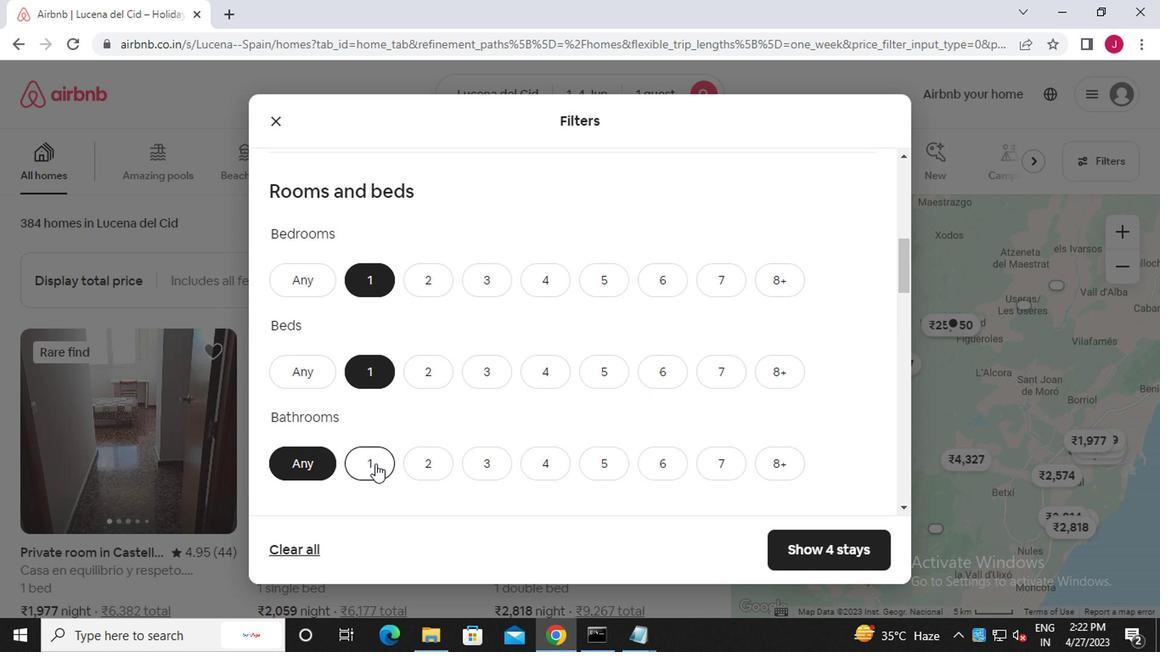 
Action: Mouse moved to (382, 461)
Screenshot: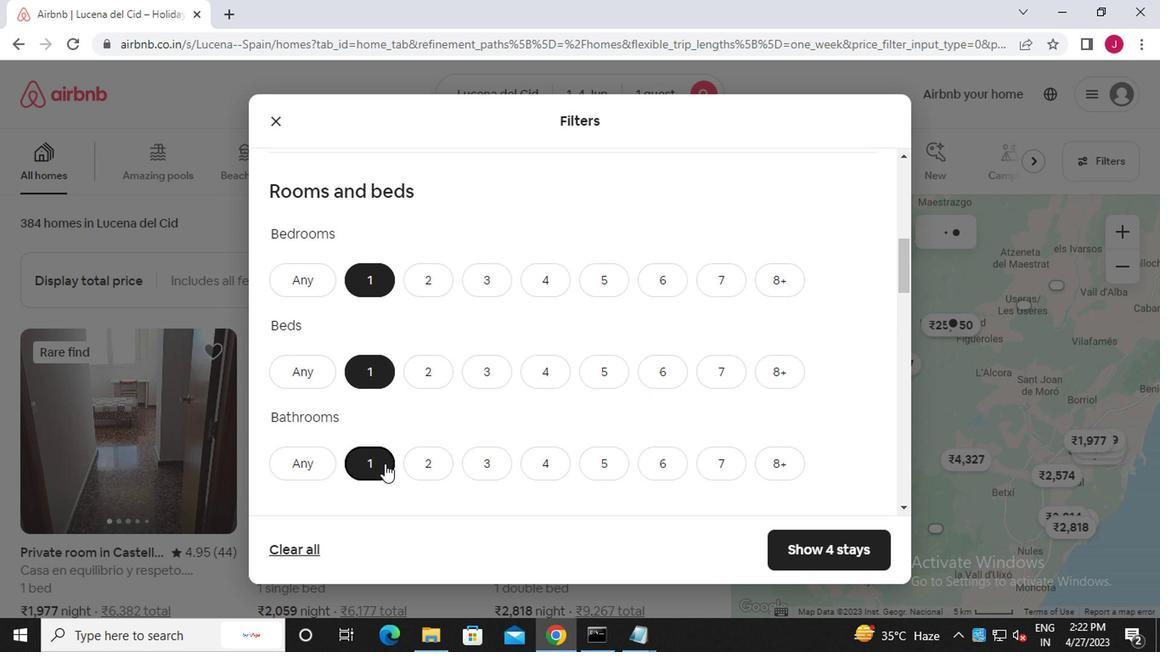 
Action: Mouse scrolled (382, 460) with delta (0, -1)
Screenshot: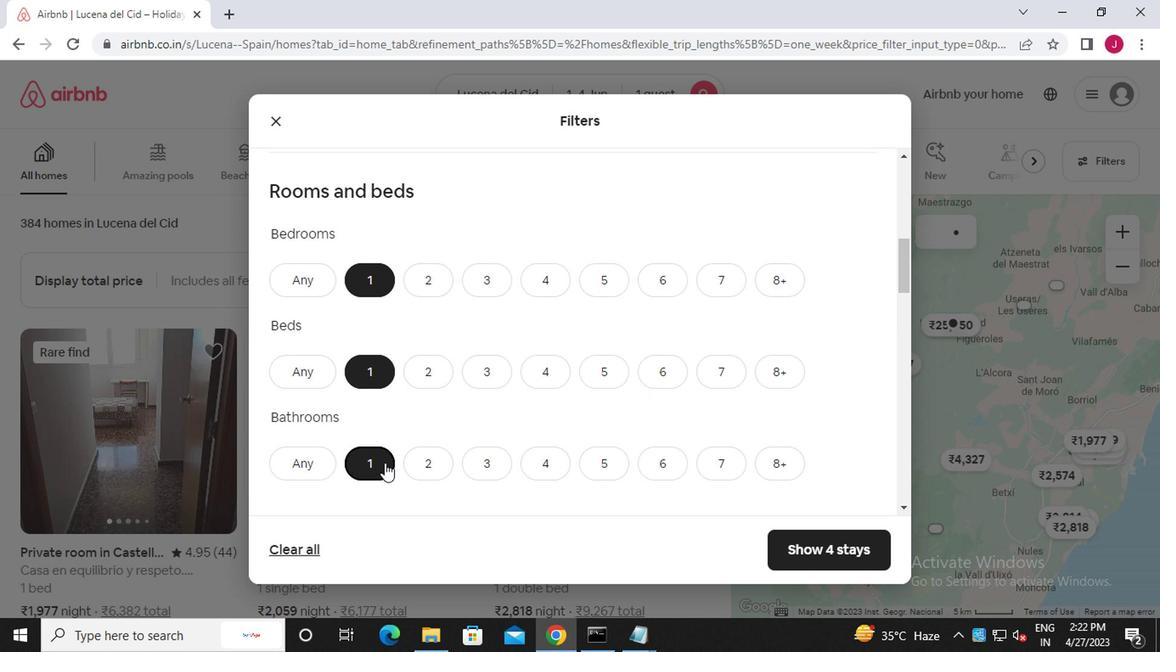 
Action: Mouse scrolled (382, 460) with delta (0, -1)
Screenshot: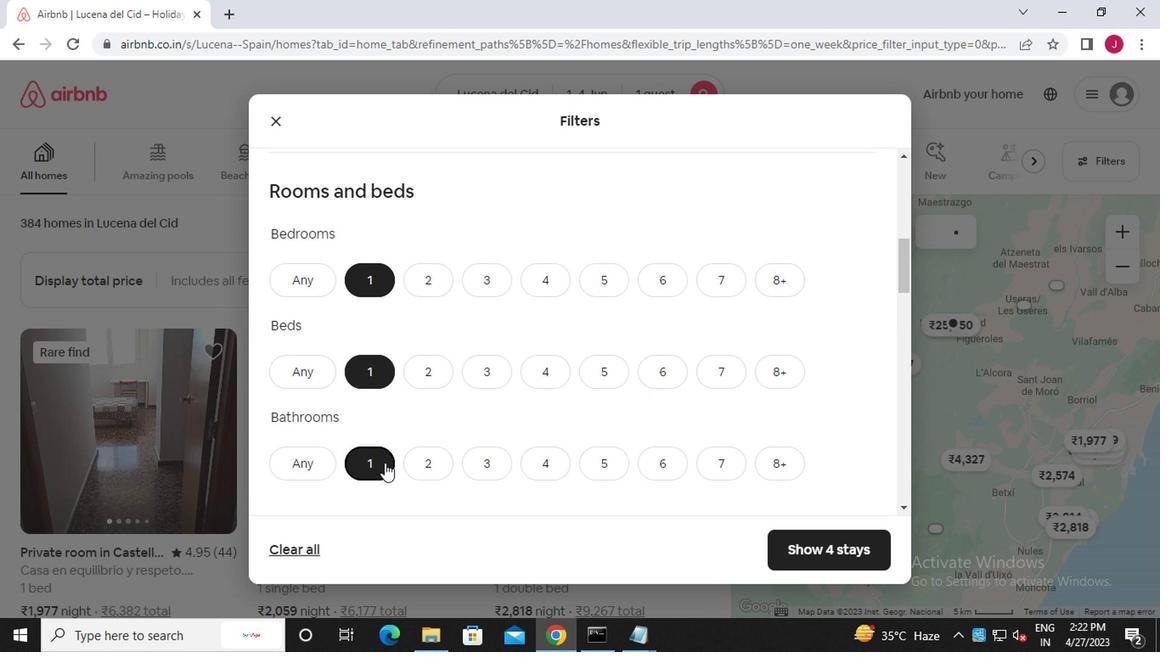 
Action: Mouse scrolled (382, 460) with delta (0, -1)
Screenshot: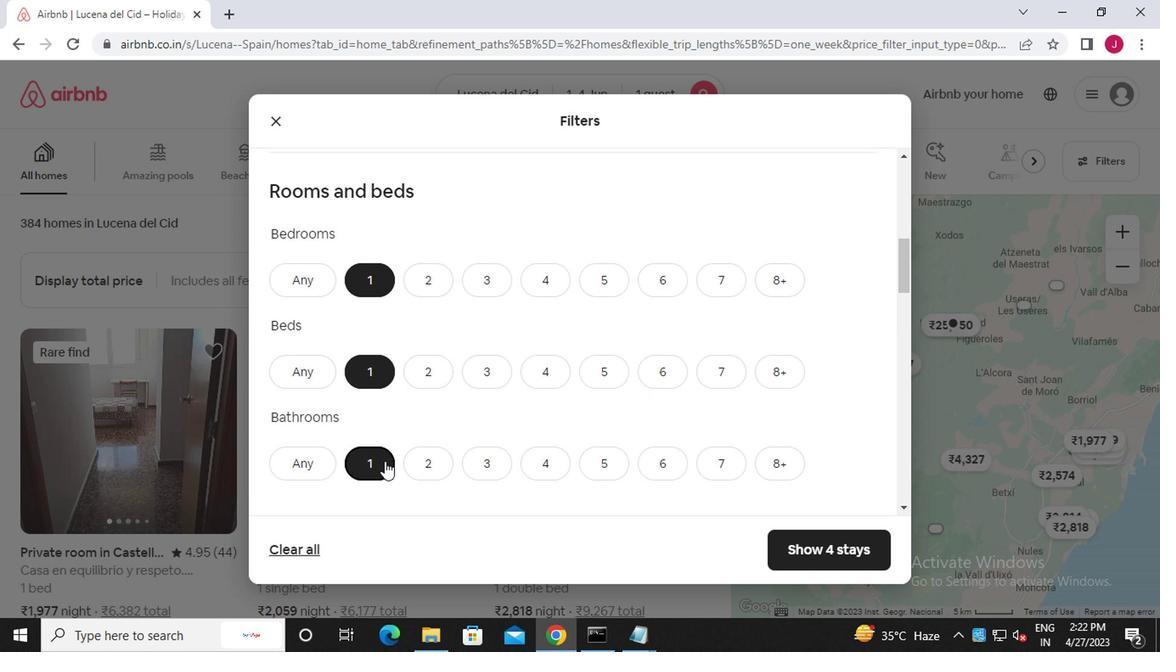 
Action: Mouse moved to (316, 397)
Screenshot: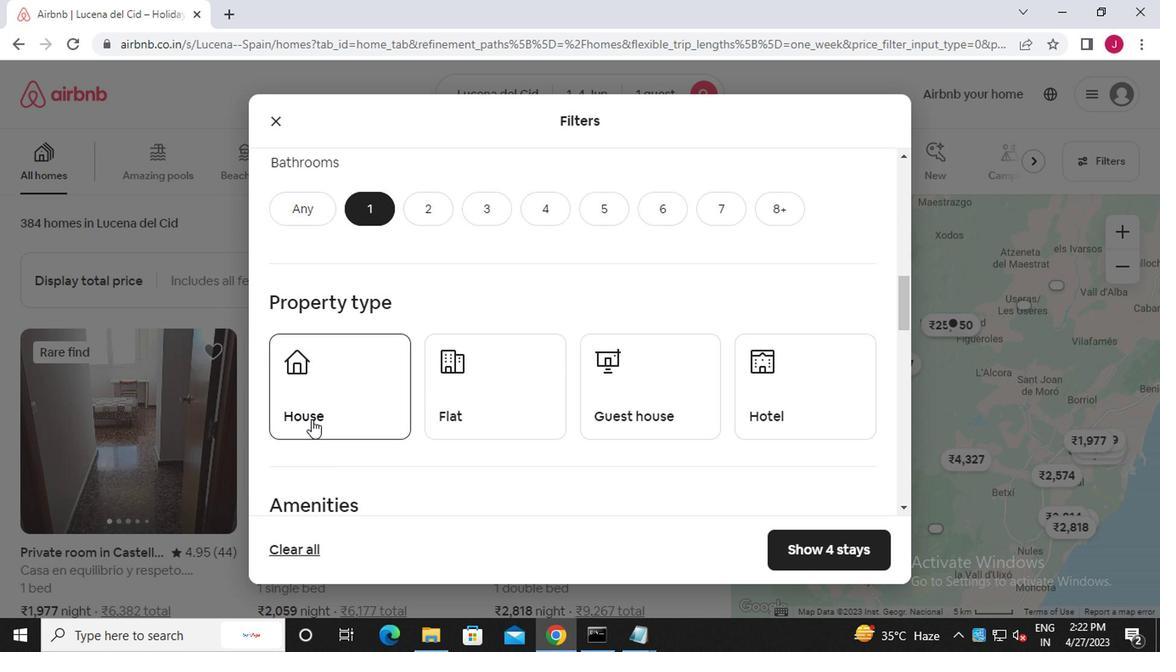 
Action: Mouse pressed left at (316, 397)
Screenshot: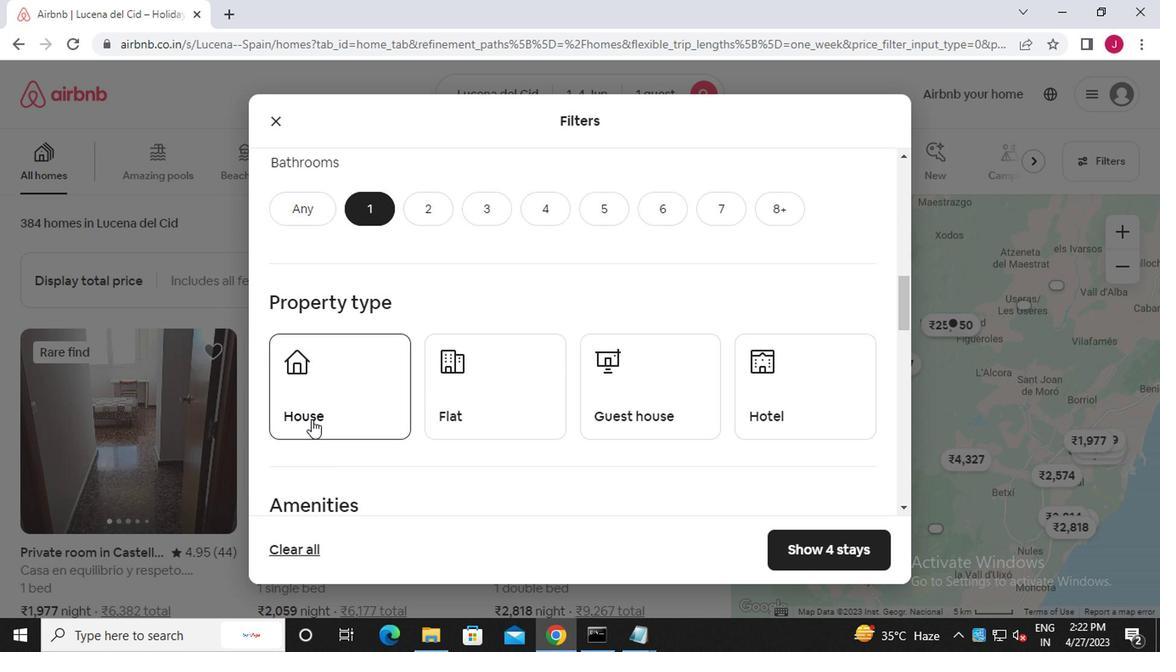 
Action: Mouse moved to (476, 397)
Screenshot: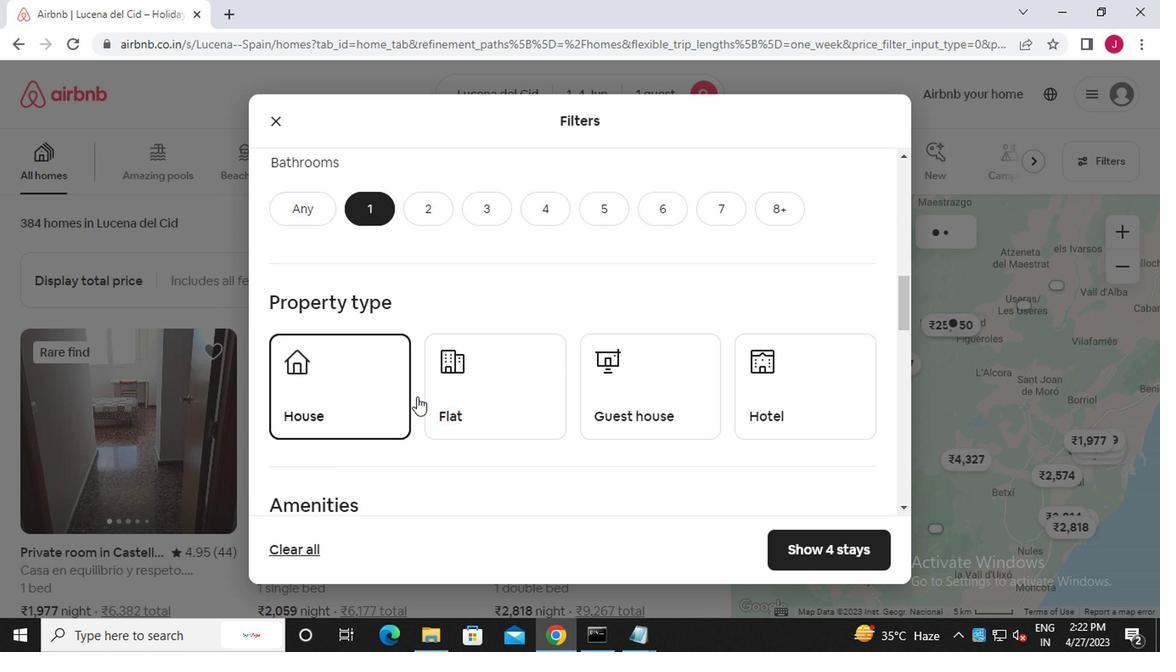 
Action: Mouse pressed left at (476, 397)
Screenshot: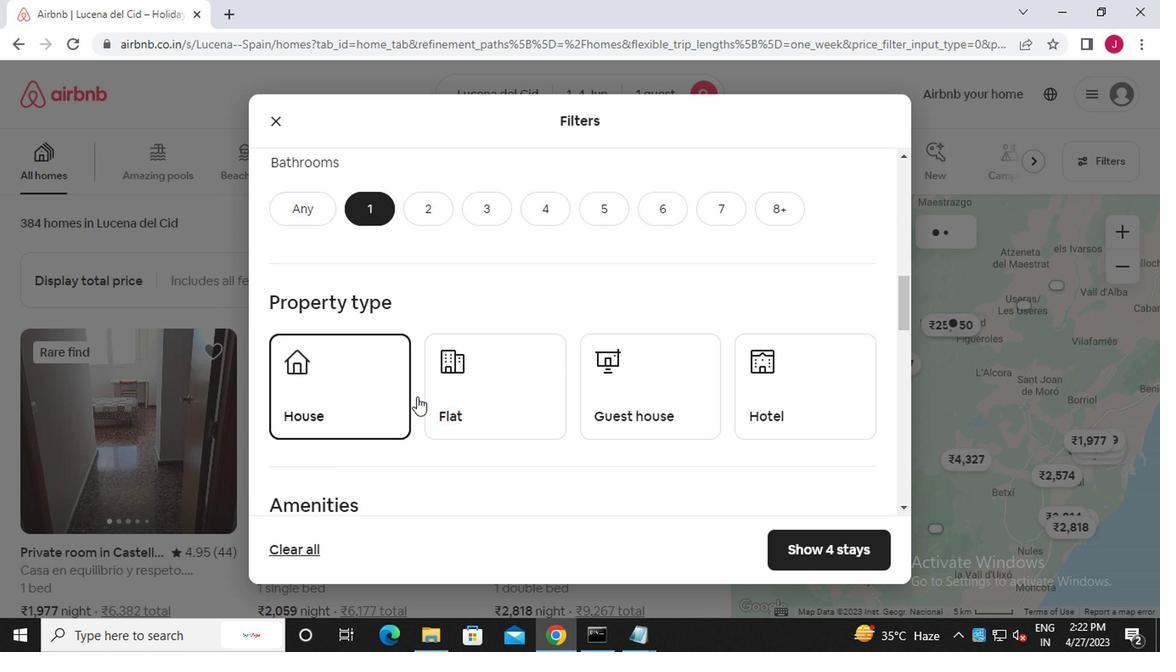 
Action: Mouse moved to (622, 401)
Screenshot: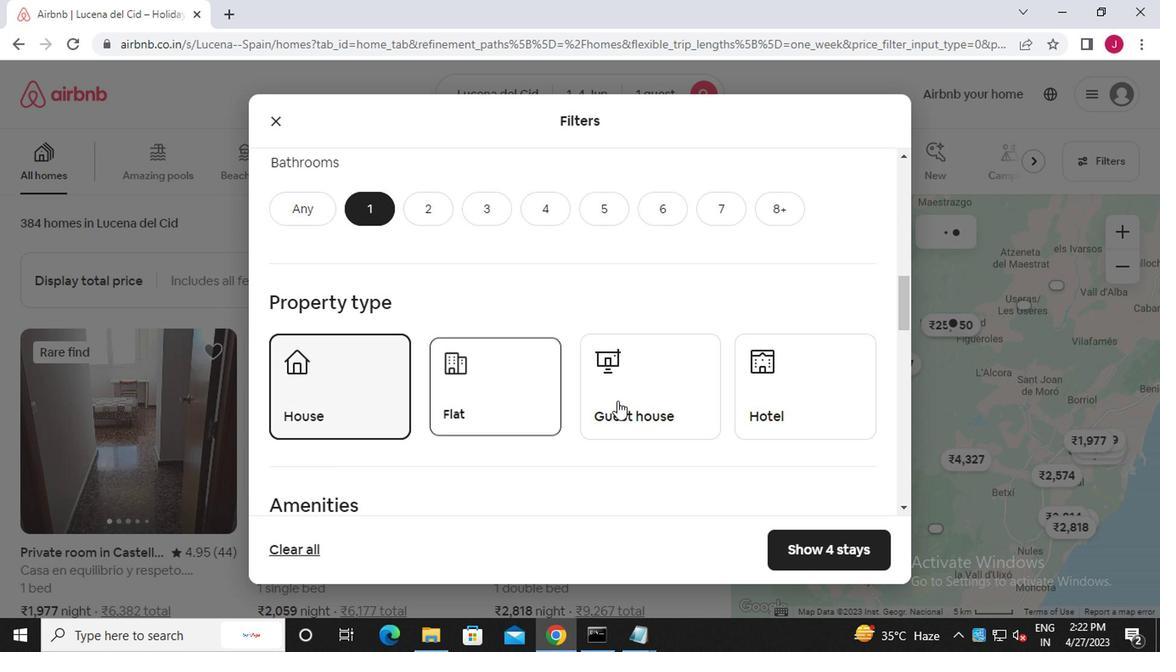 
Action: Mouse pressed left at (622, 401)
Screenshot: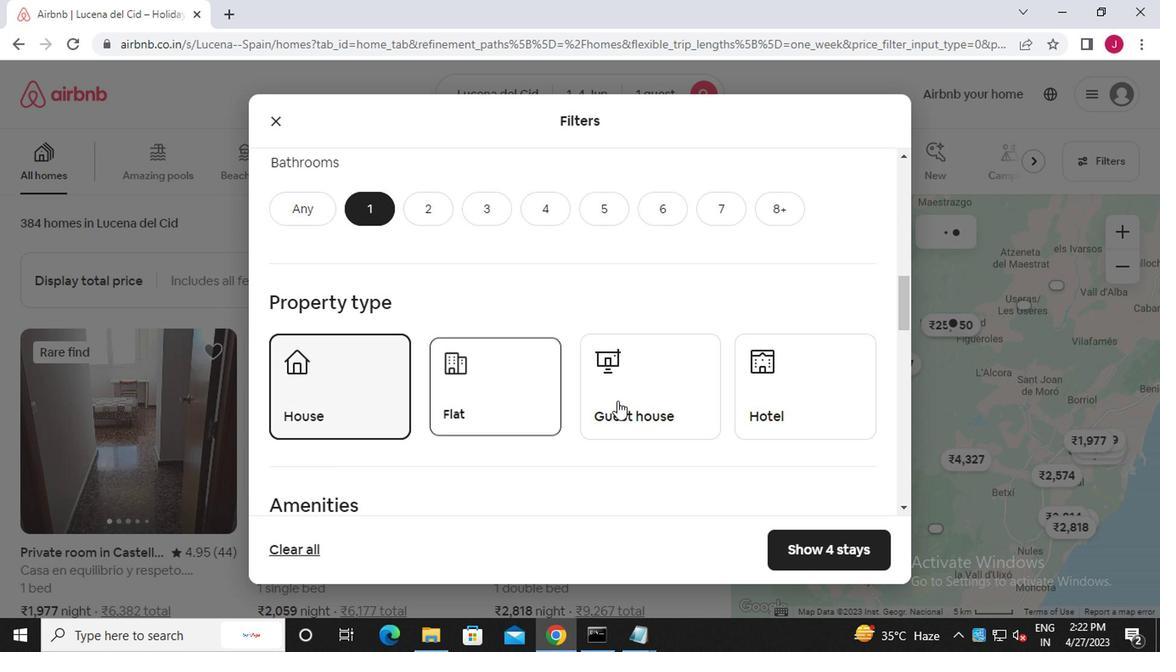 
Action: Mouse moved to (703, 406)
Screenshot: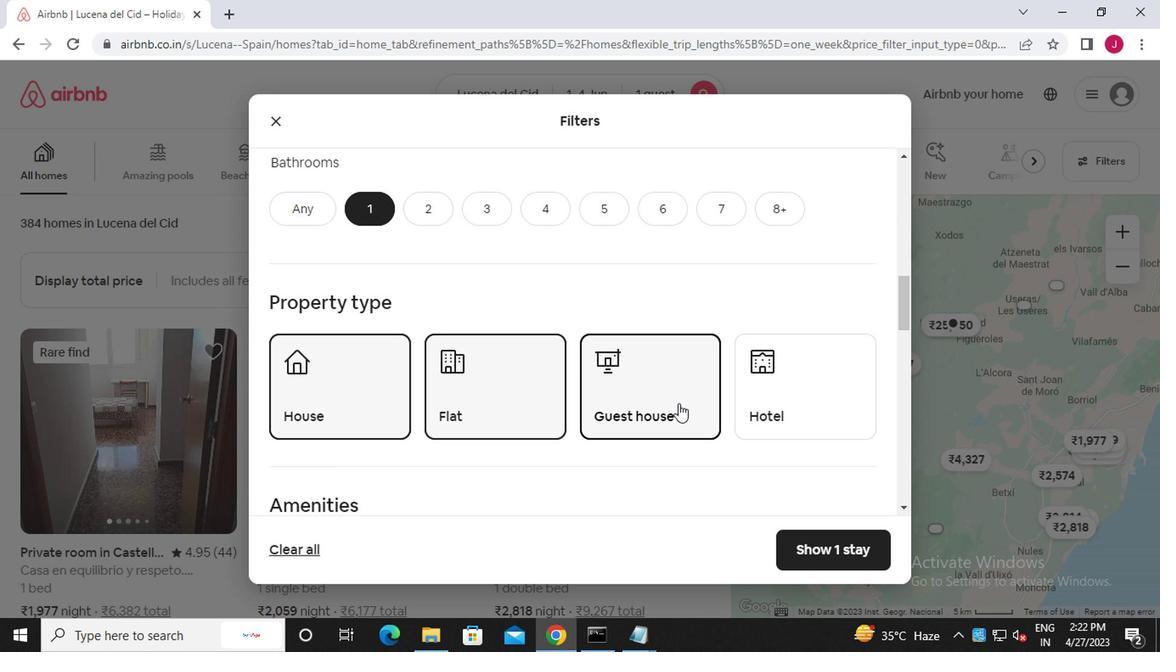
Action: Mouse scrolled (703, 405) with delta (0, 0)
Screenshot: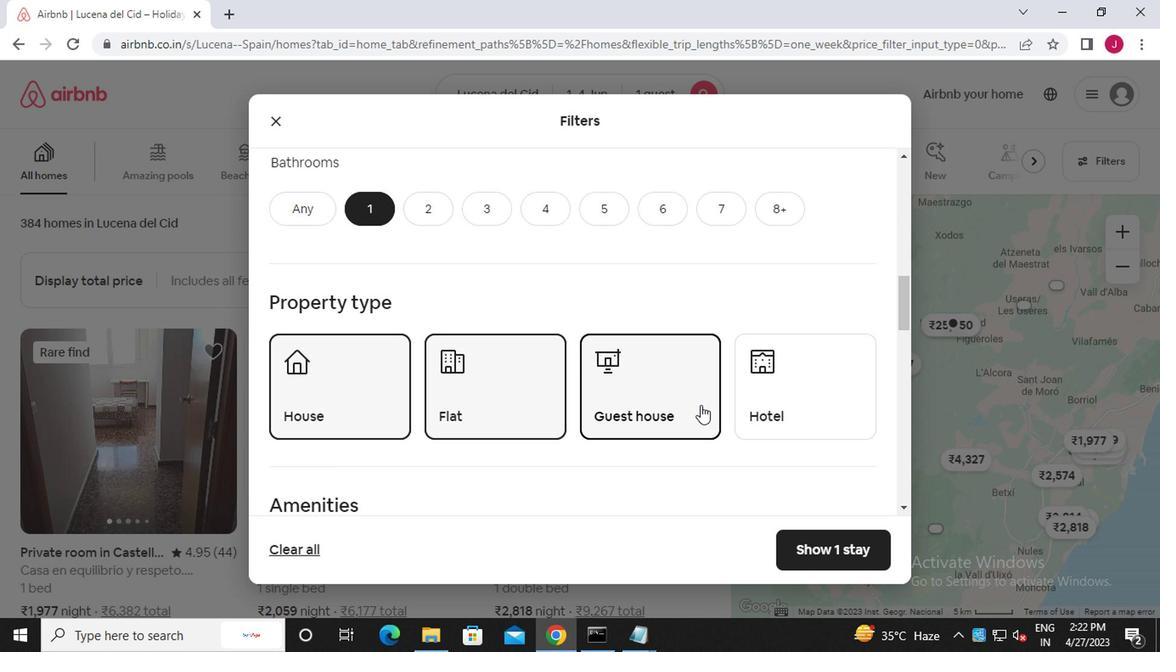 
Action: Mouse scrolled (703, 405) with delta (0, 0)
Screenshot: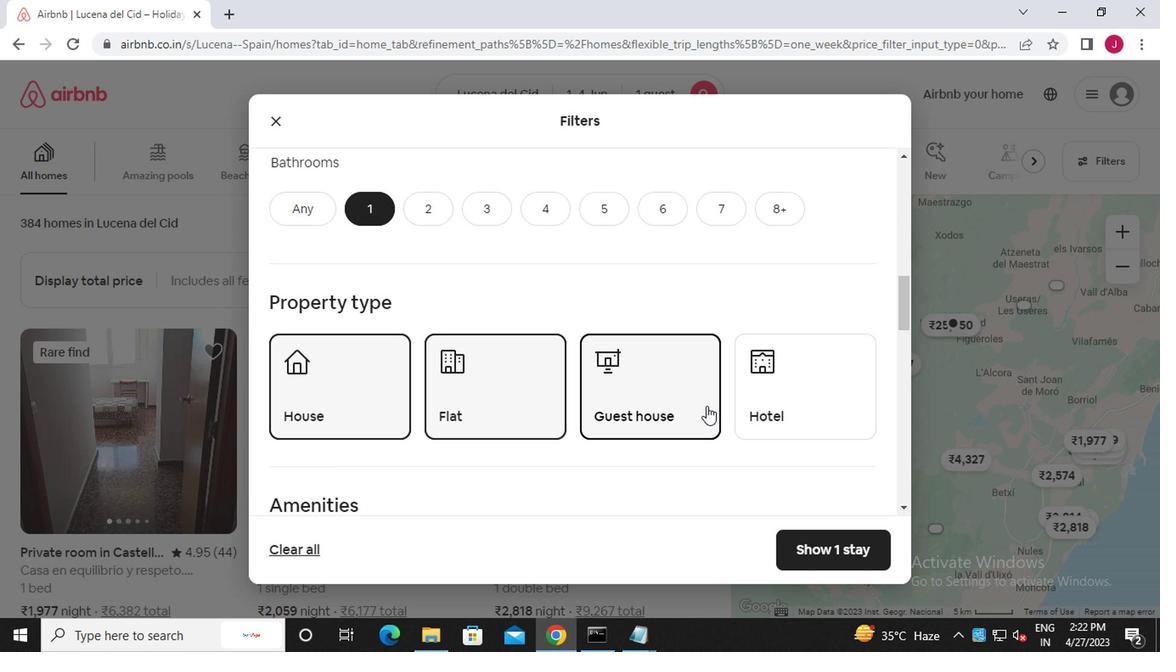 
Action: Mouse moved to (574, 454)
Screenshot: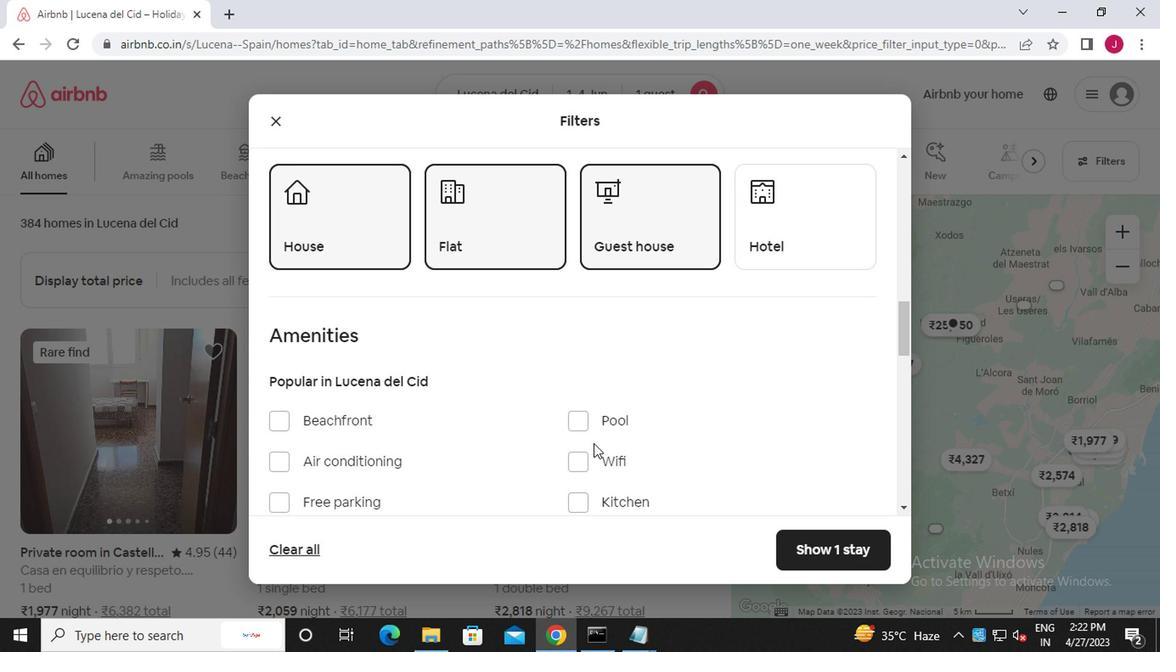 
Action: Mouse pressed left at (574, 454)
Screenshot: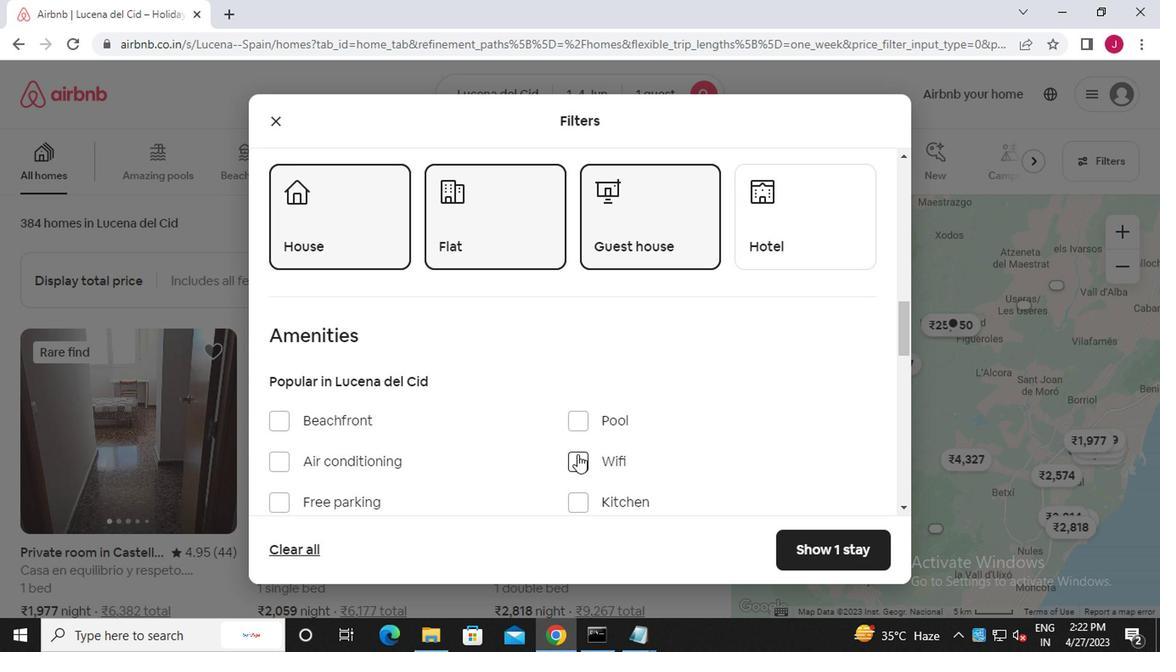 
Action: Mouse moved to (689, 423)
Screenshot: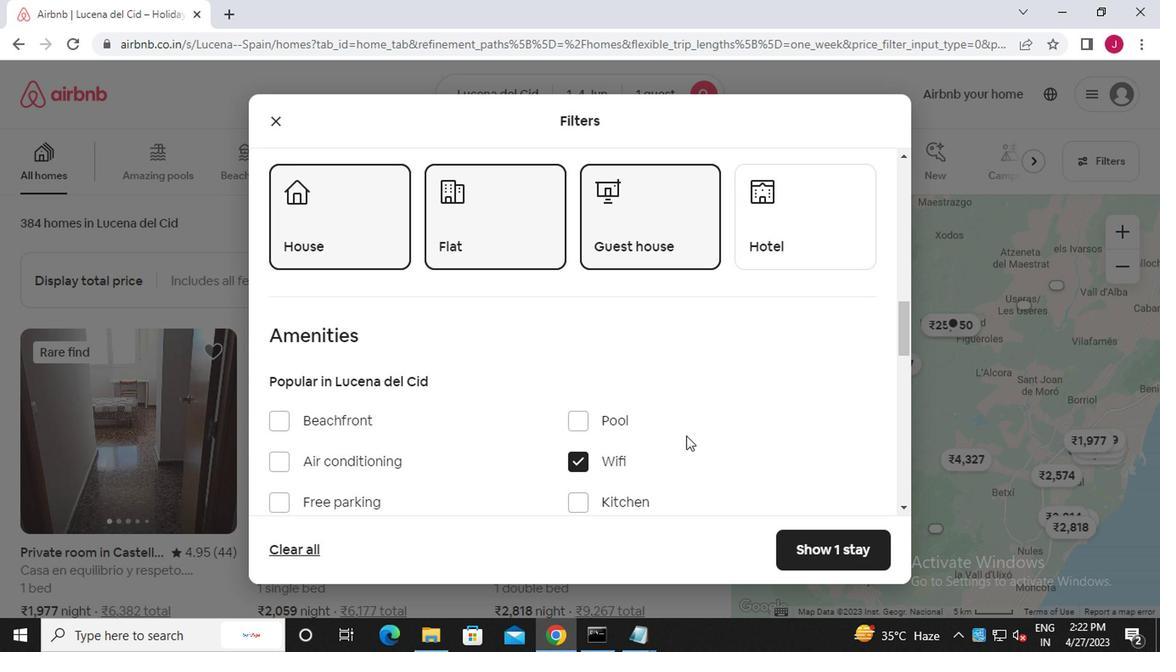 
Action: Mouse scrolled (689, 422) with delta (0, 0)
Screenshot: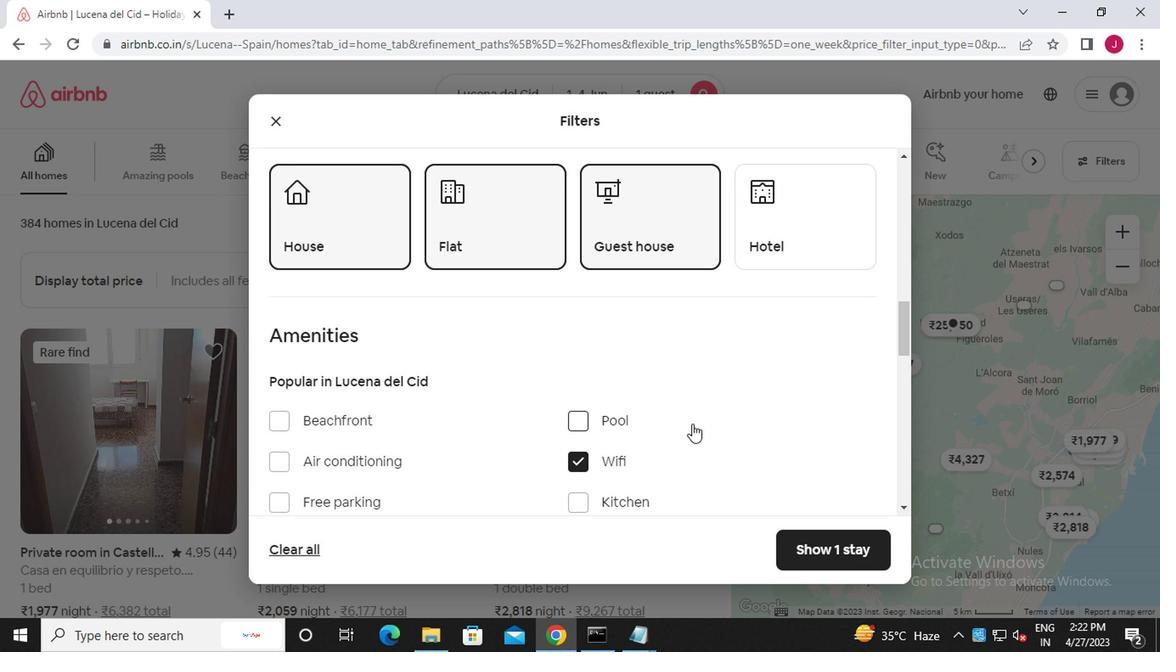 
Action: Mouse scrolled (689, 422) with delta (0, 0)
Screenshot: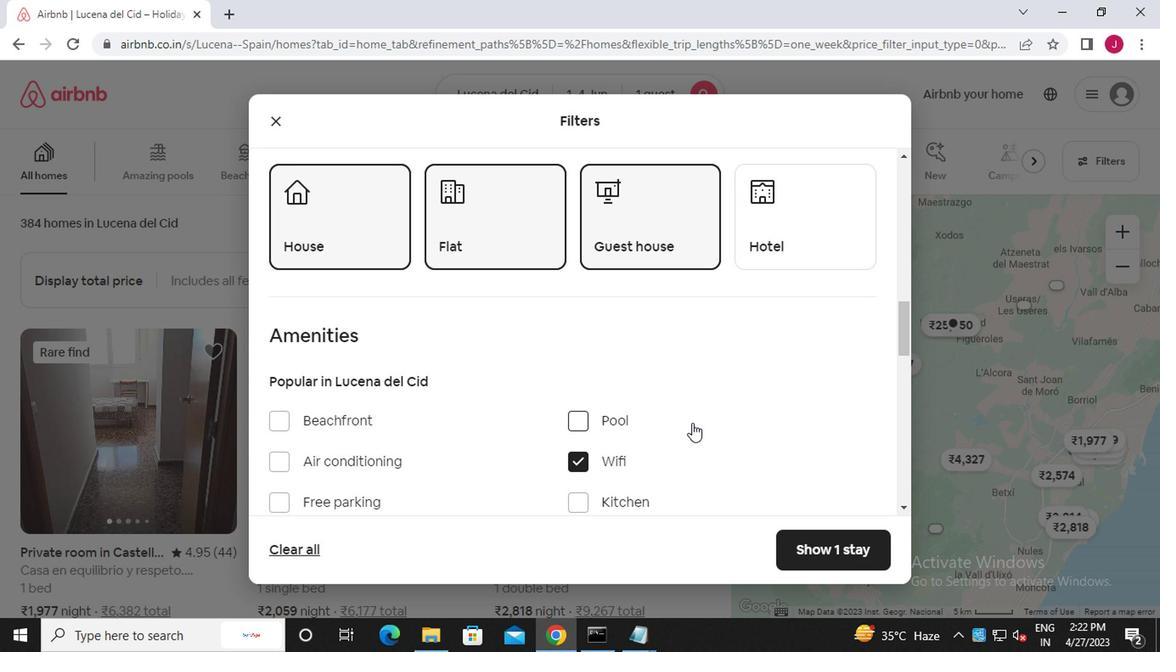 
Action: Mouse scrolled (689, 422) with delta (0, 0)
Screenshot: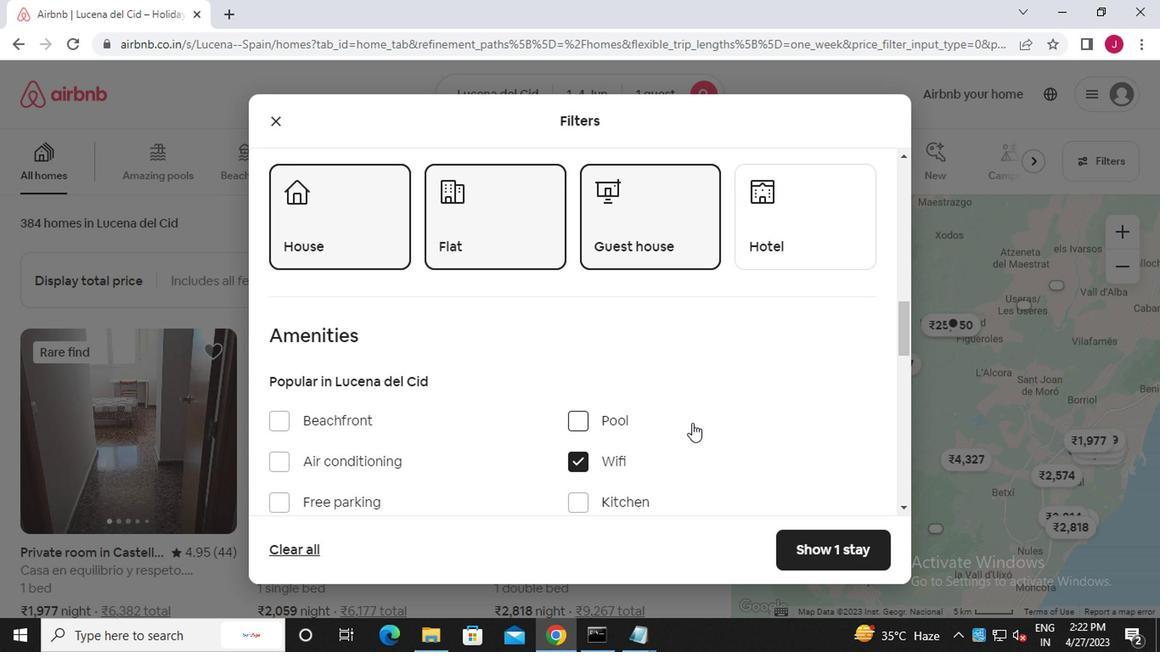 
Action: Mouse scrolled (689, 422) with delta (0, 0)
Screenshot: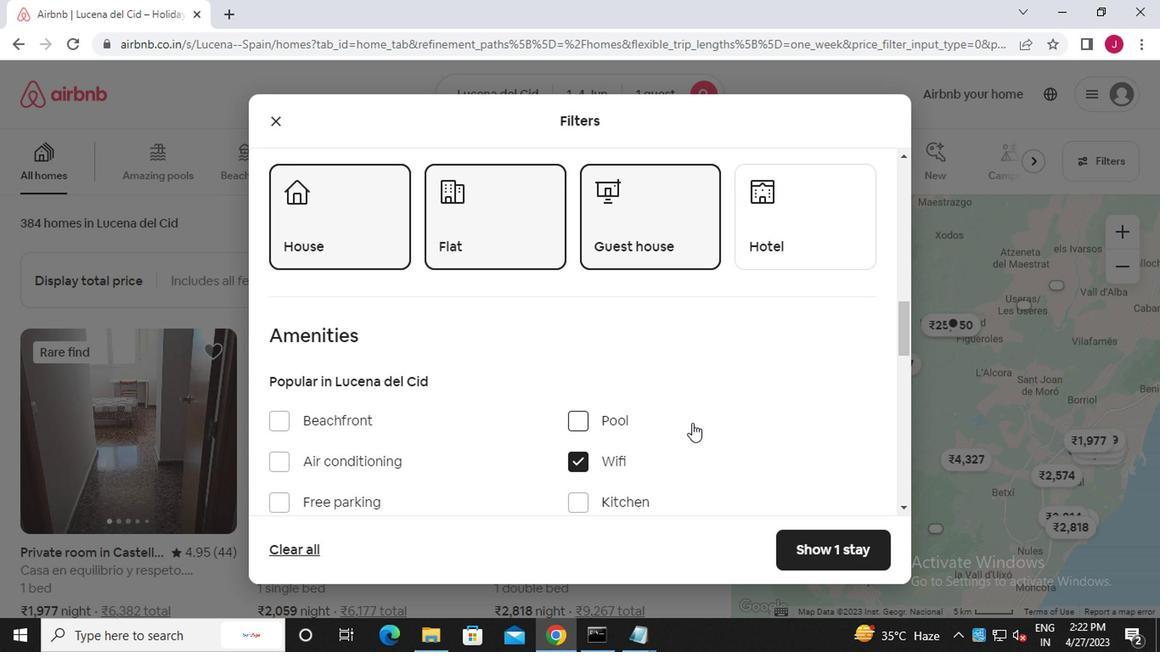 
Action: Mouse moved to (842, 399)
Screenshot: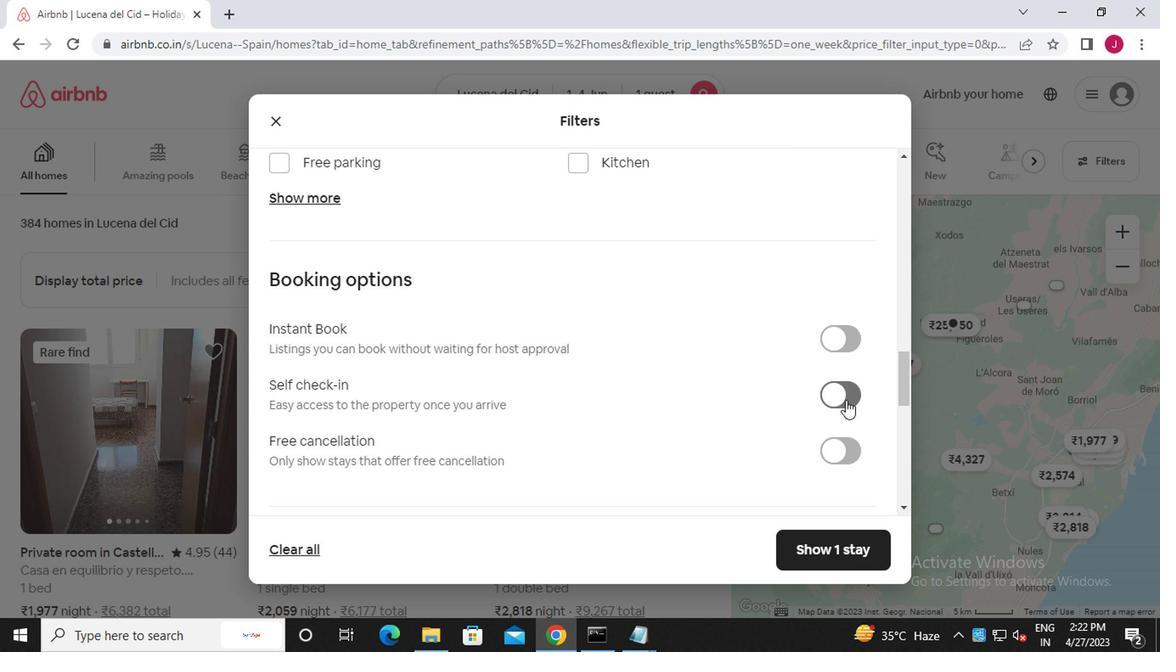 
Action: Mouse pressed left at (842, 399)
Screenshot: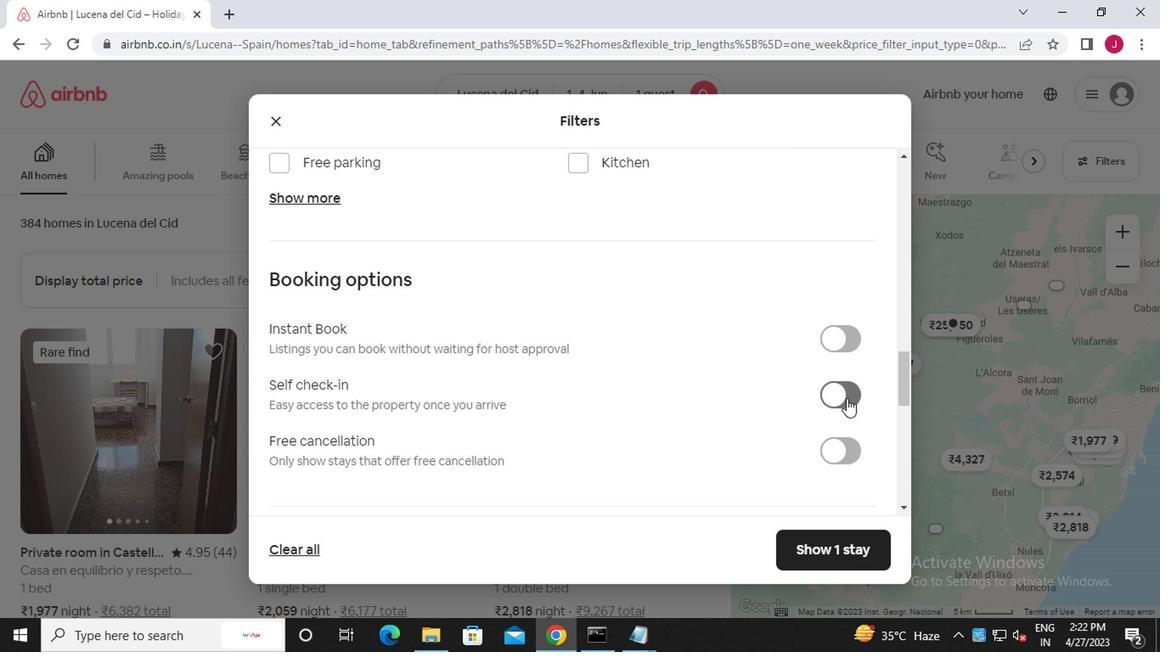 
Action: Mouse moved to (486, 415)
Screenshot: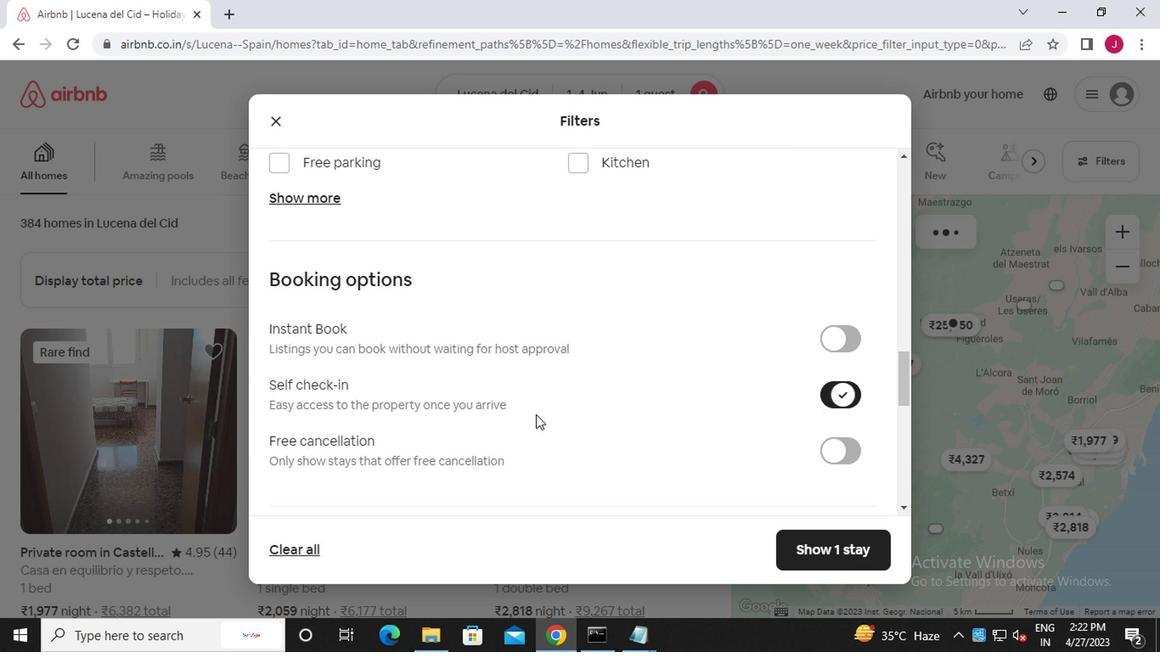 
Action: Mouse scrolled (486, 414) with delta (0, 0)
Screenshot: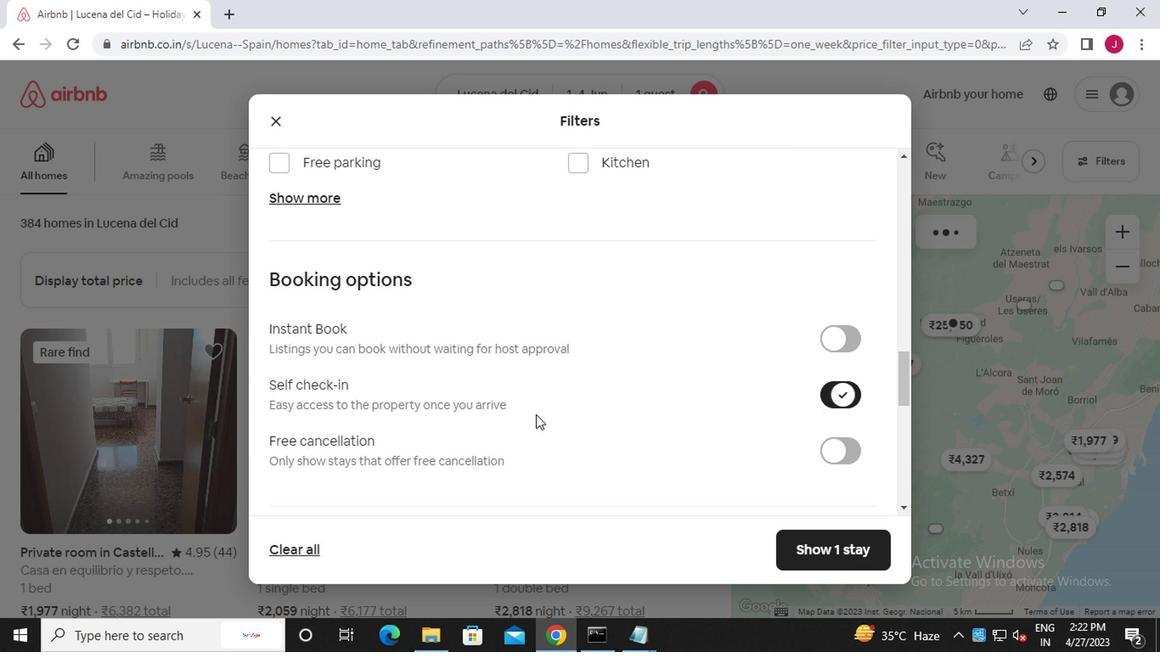 
Action: Mouse moved to (485, 415)
Screenshot: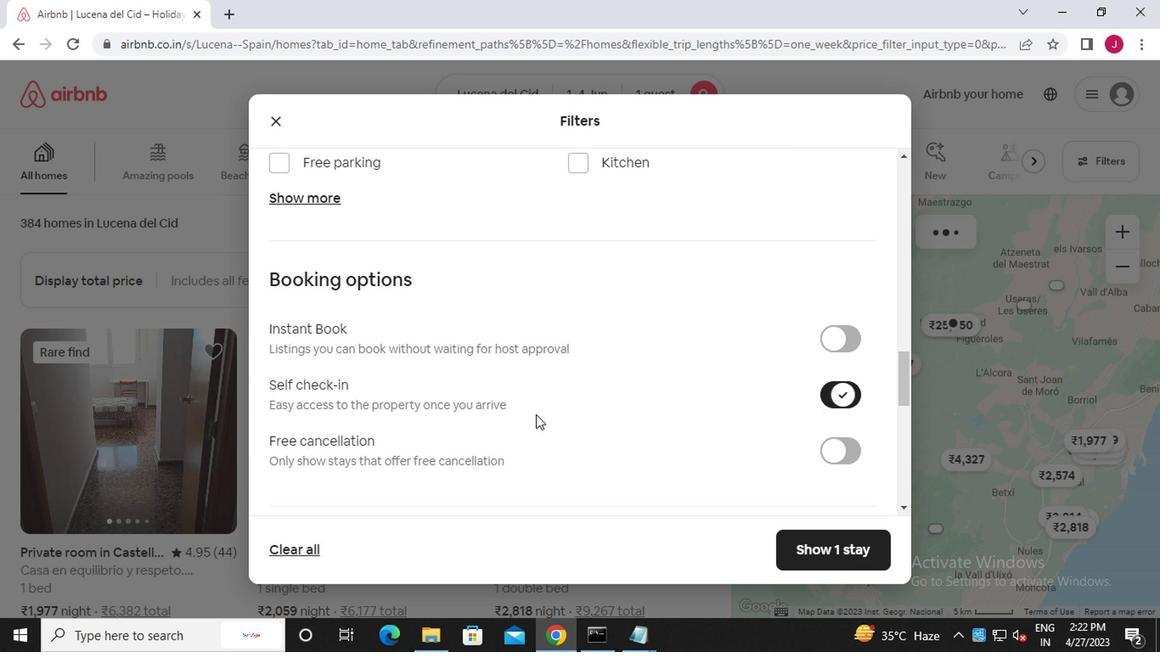 
Action: Mouse scrolled (485, 414) with delta (0, 0)
Screenshot: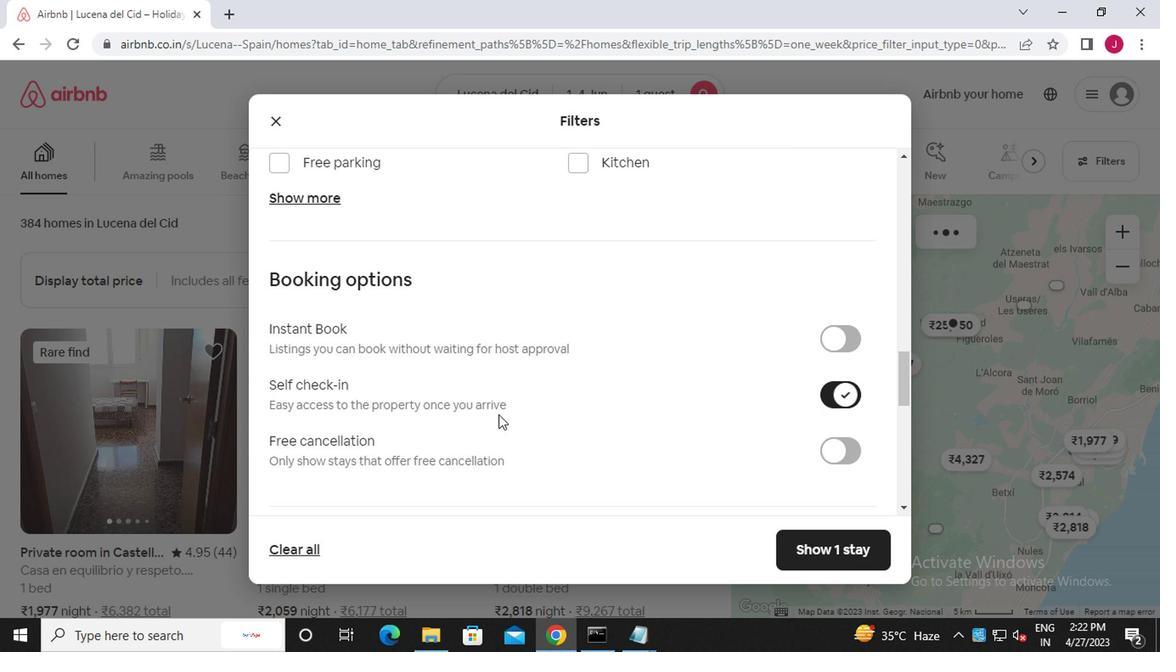 
Action: Mouse scrolled (485, 414) with delta (0, 0)
Screenshot: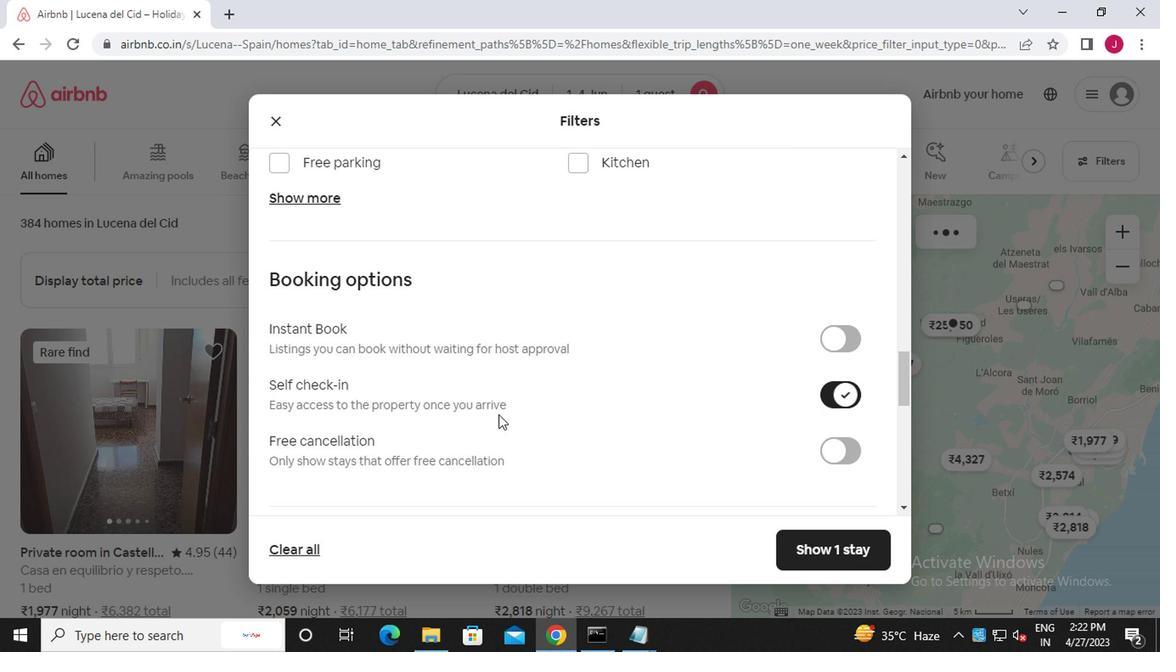 
Action: Mouse scrolled (485, 414) with delta (0, 0)
Screenshot: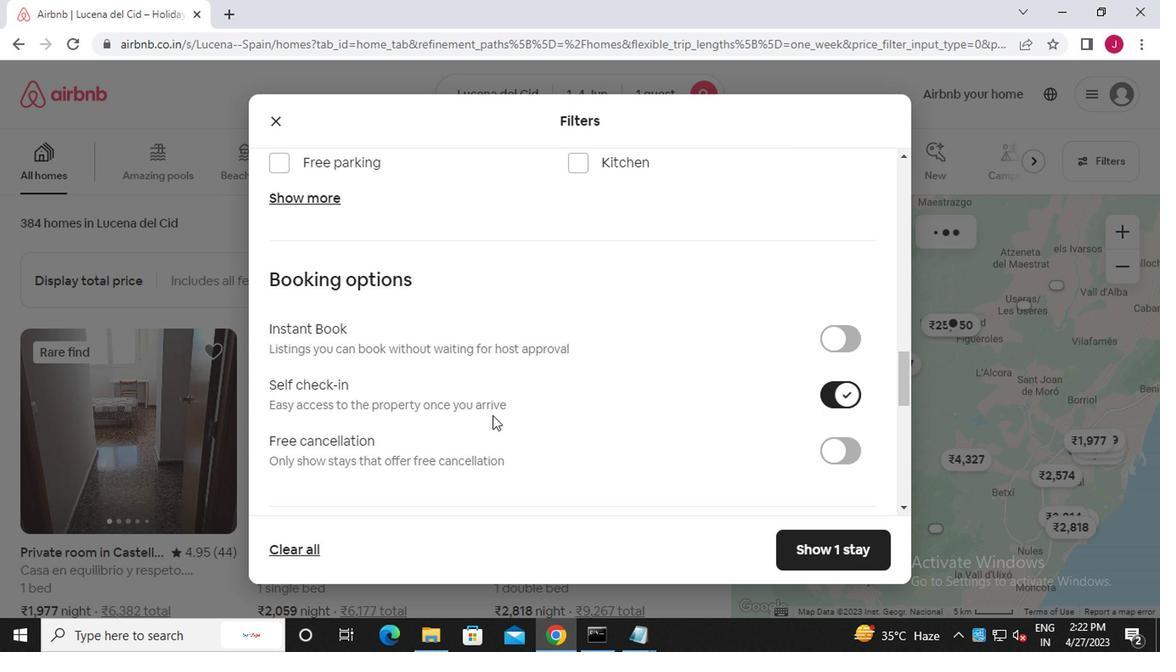 
Action: Mouse scrolled (485, 414) with delta (0, 0)
Screenshot: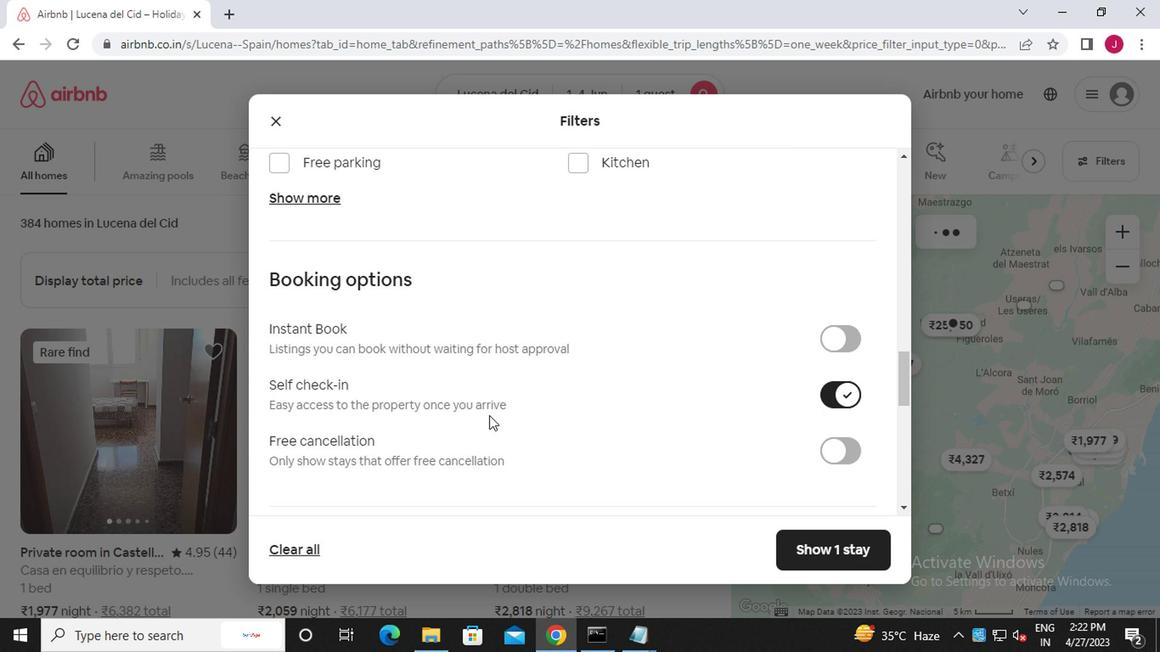 
Action: Mouse scrolled (485, 414) with delta (0, 0)
Screenshot: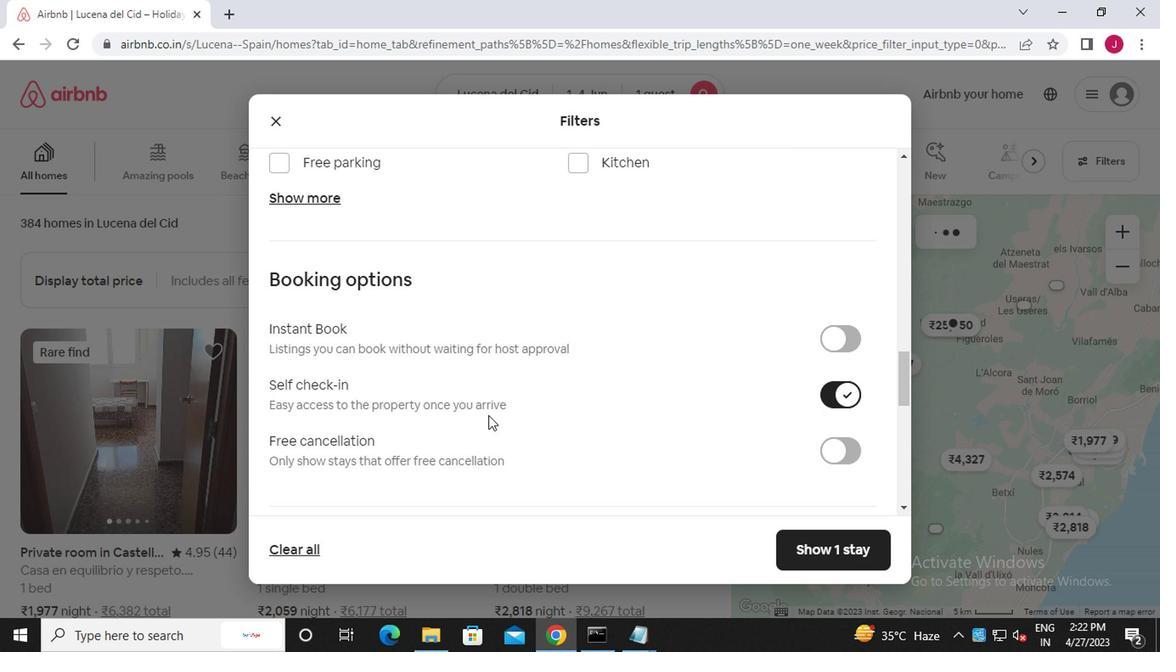 
Action: Mouse moved to (485, 412)
Screenshot: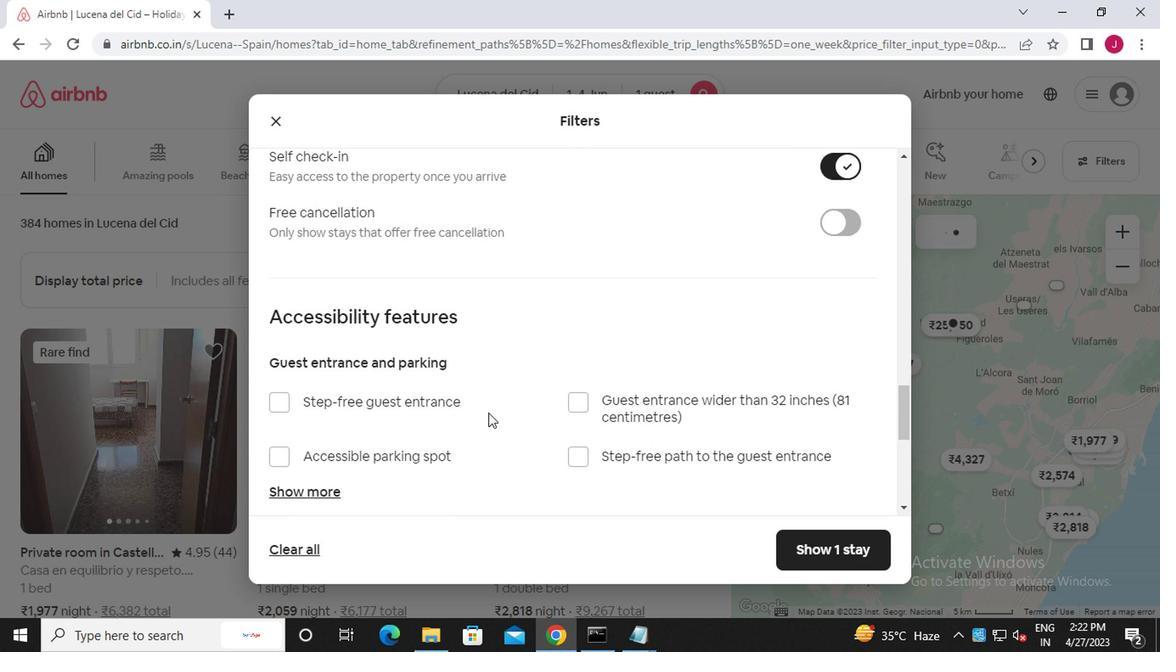 
Action: Mouse scrolled (485, 412) with delta (0, 0)
Screenshot: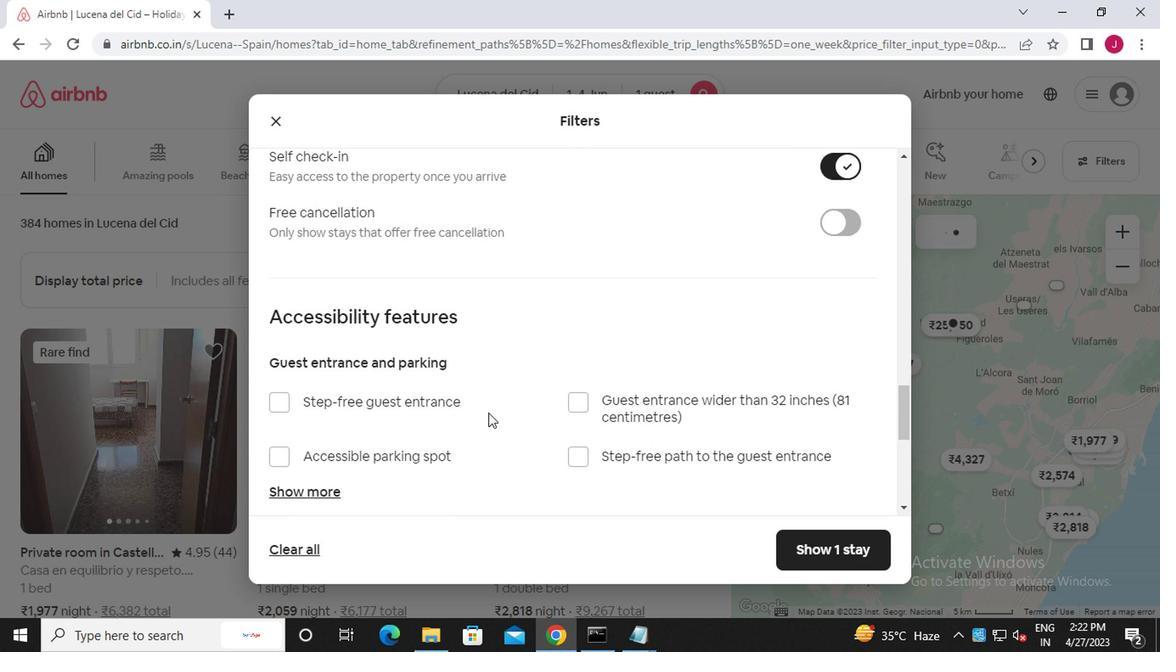 
Action: Mouse moved to (485, 412)
Screenshot: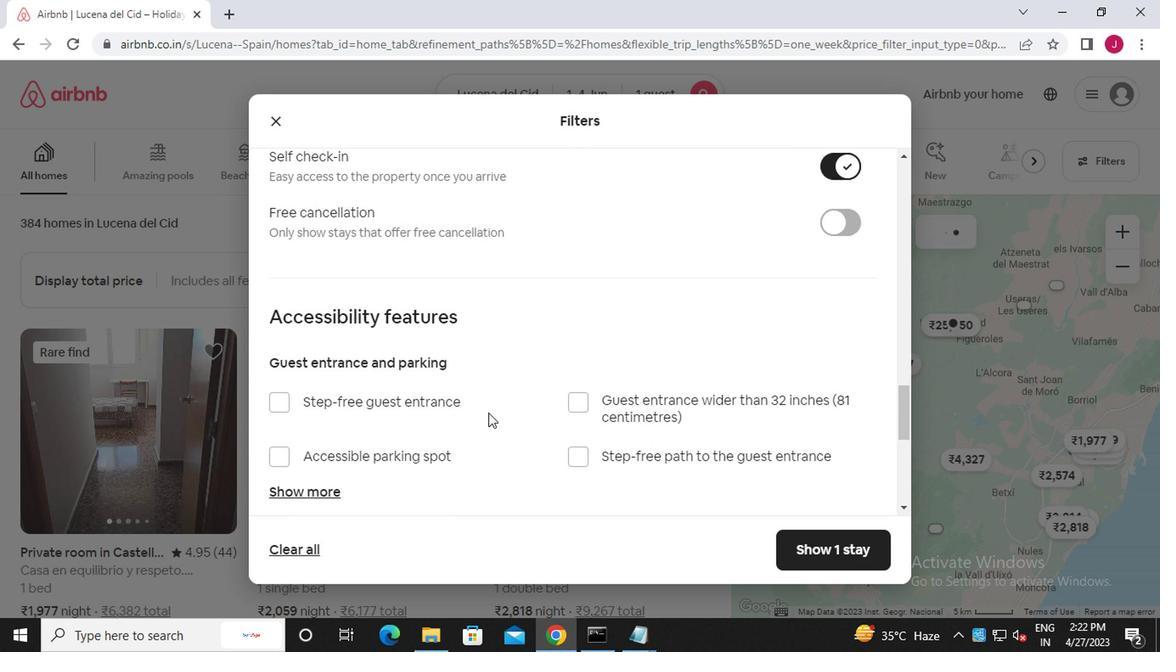 
Action: Mouse scrolled (485, 411) with delta (0, -1)
Screenshot: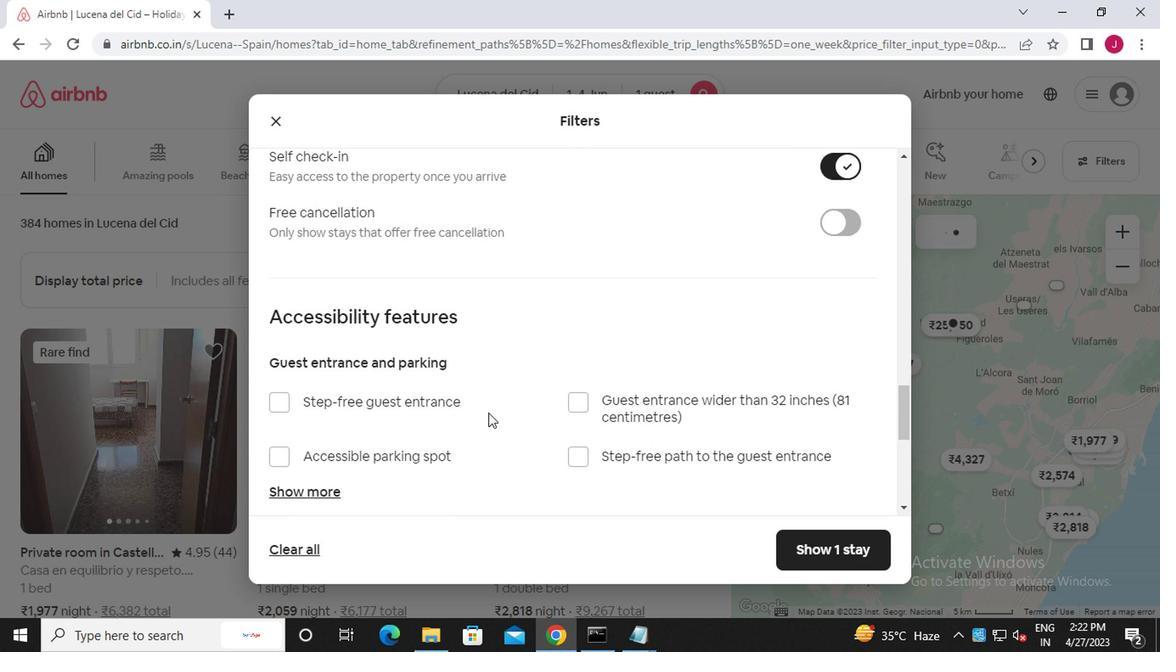 
Action: Mouse scrolled (485, 411) with delta (0, -1)
Screenshot: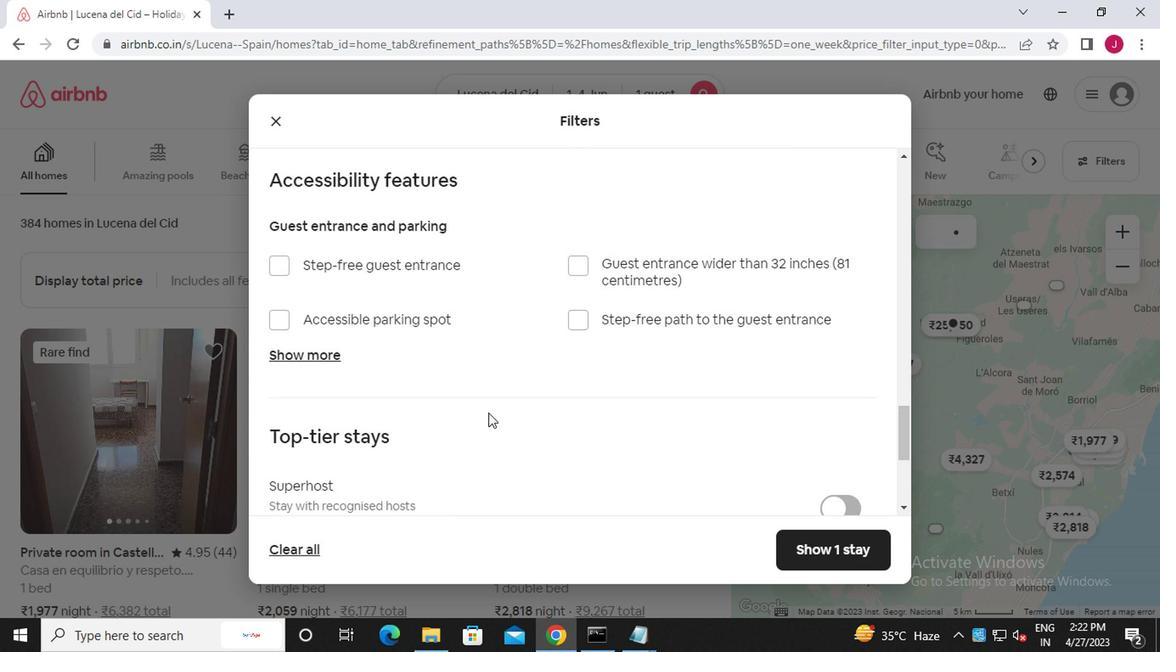 
Action: Mouse scrolled (485, 411) with delta (0, -1)
Screenshot: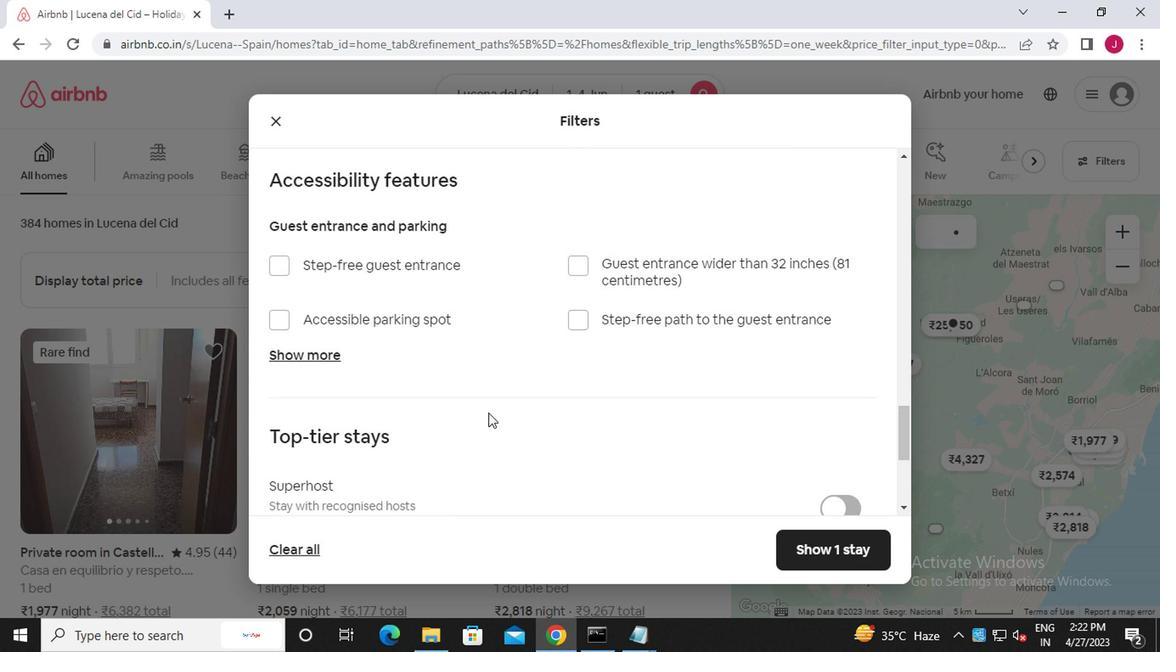 
Action: Mouse moved to (279, 395)
Screenshot: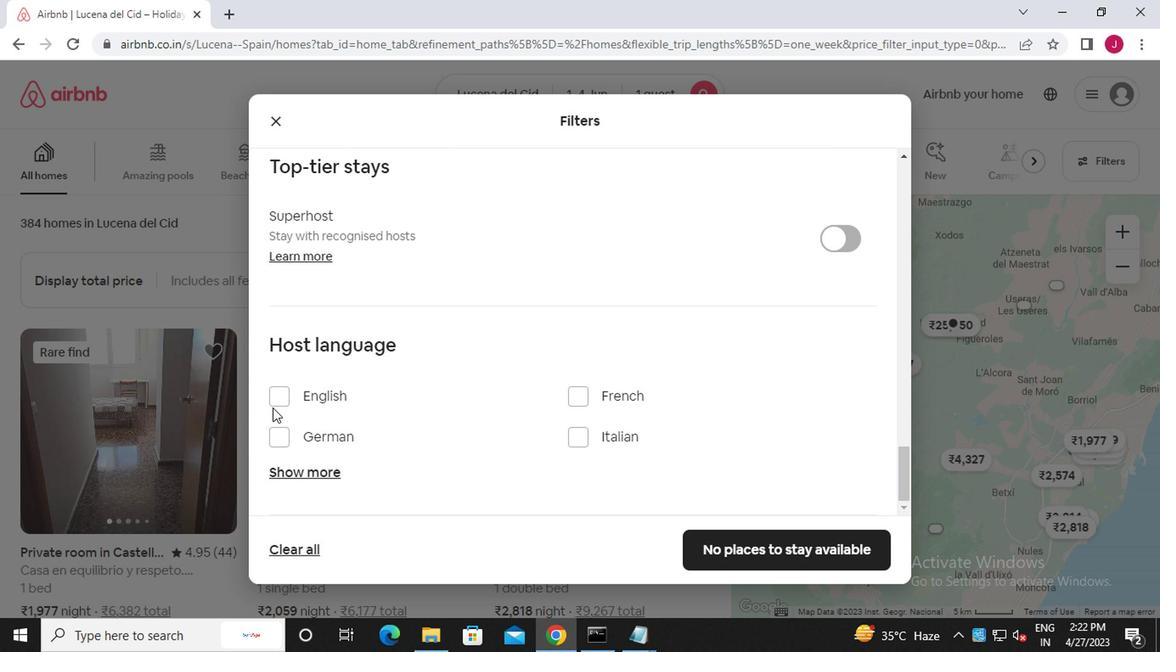 
Action: Mouse pressed left at (279, 395)
Screenshot: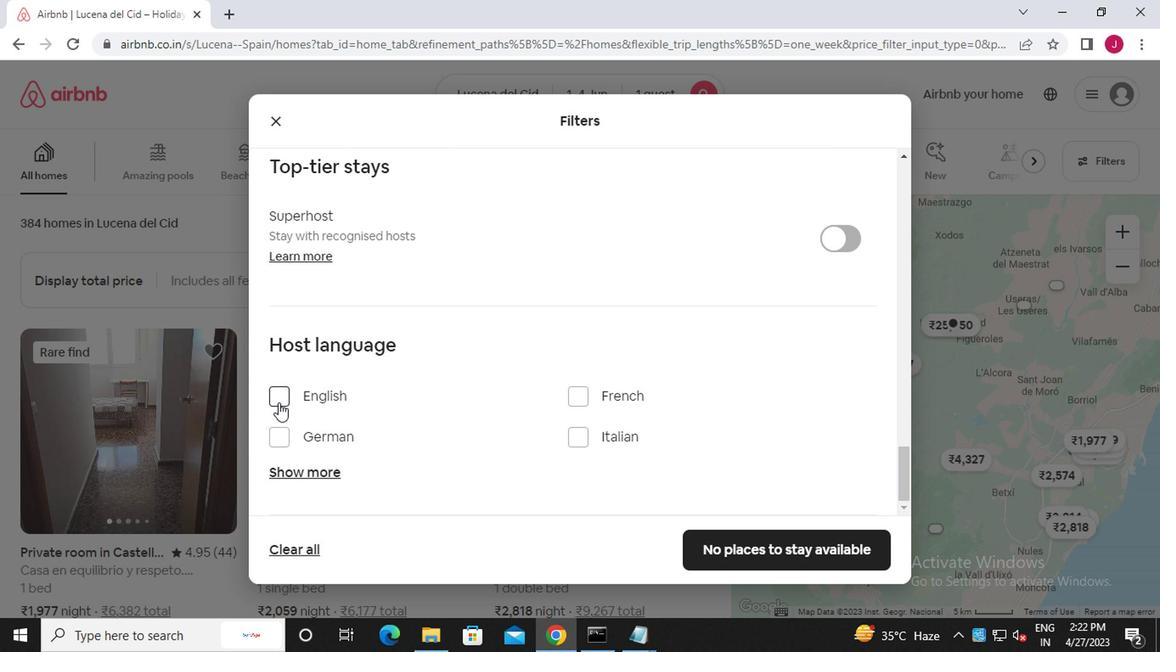 
Action: Mouse moved to (752, 550)
Screenshot: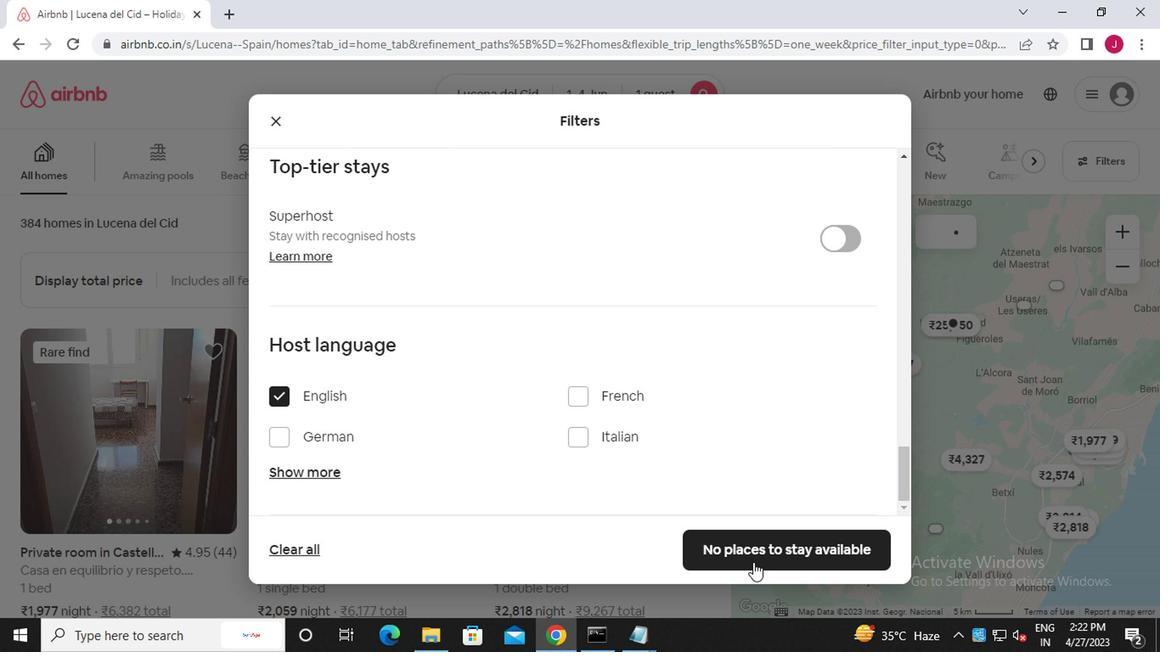 
Action: Mouse pressed left at (752, 550)
Screenshot: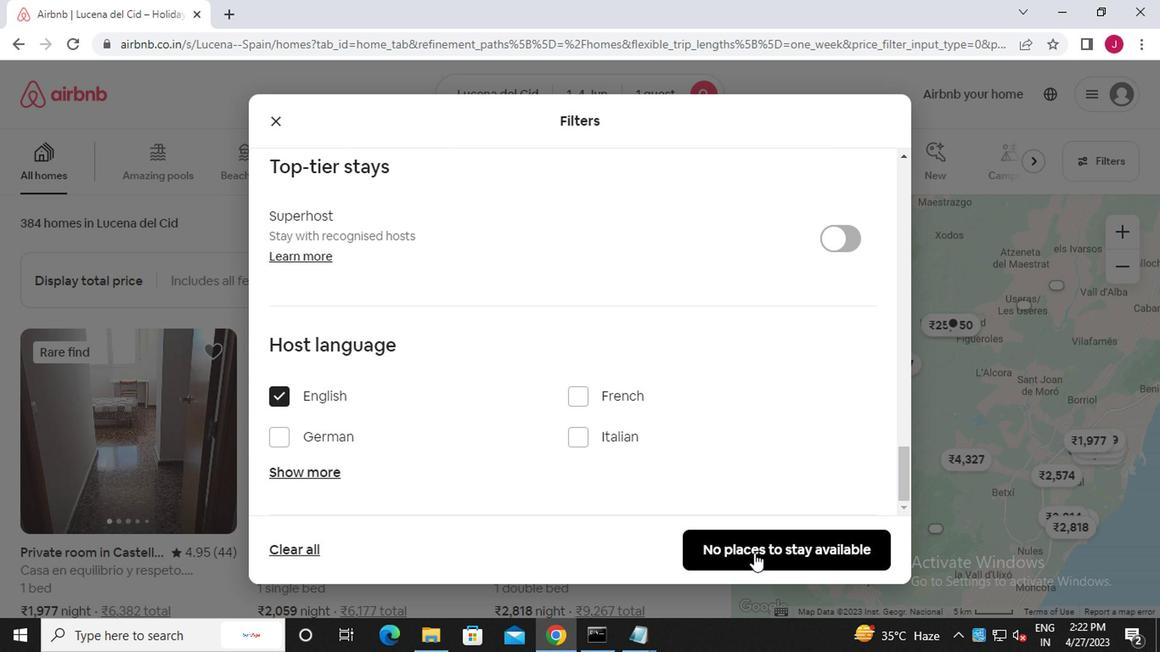 
Action: Mouse moved to (745, 536)
Screenshot: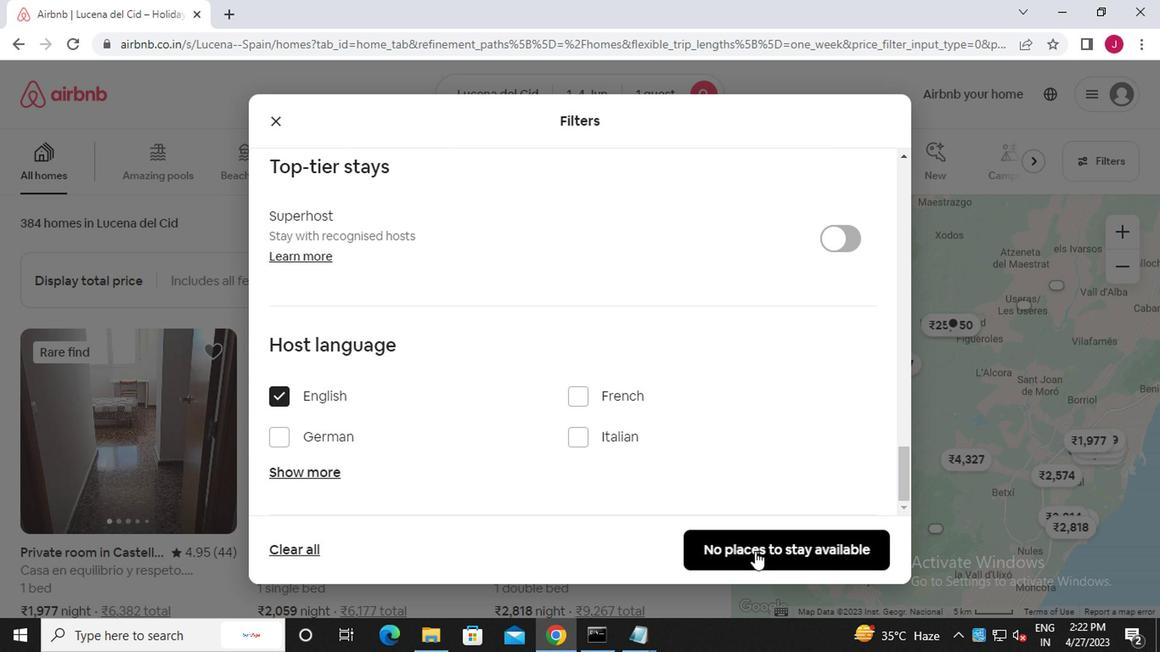 
